 Task: Look for space in Yawata, Japan from 8th June, 2023 to 19th June, 2023 for 1 adult in price range Rs.5000 to Rs.12000. Place can be shared room with 1  bedroom having 1 bed and 1 bathroom. Property type can be house, flat, guest house, hotel. Amenities needed are: washing machine. Booking option can be shelf check-in. Required host language is English.
Action: Mouse moved to (451, 83)
Screenshot: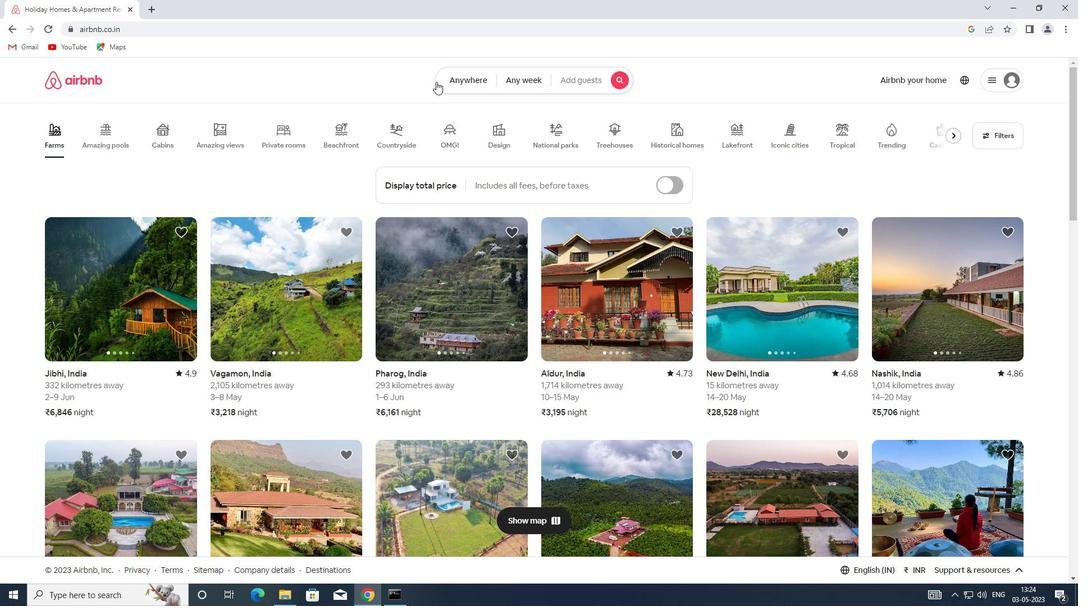 
Action: Mouse pressed left at (451, 83)
Screenshot: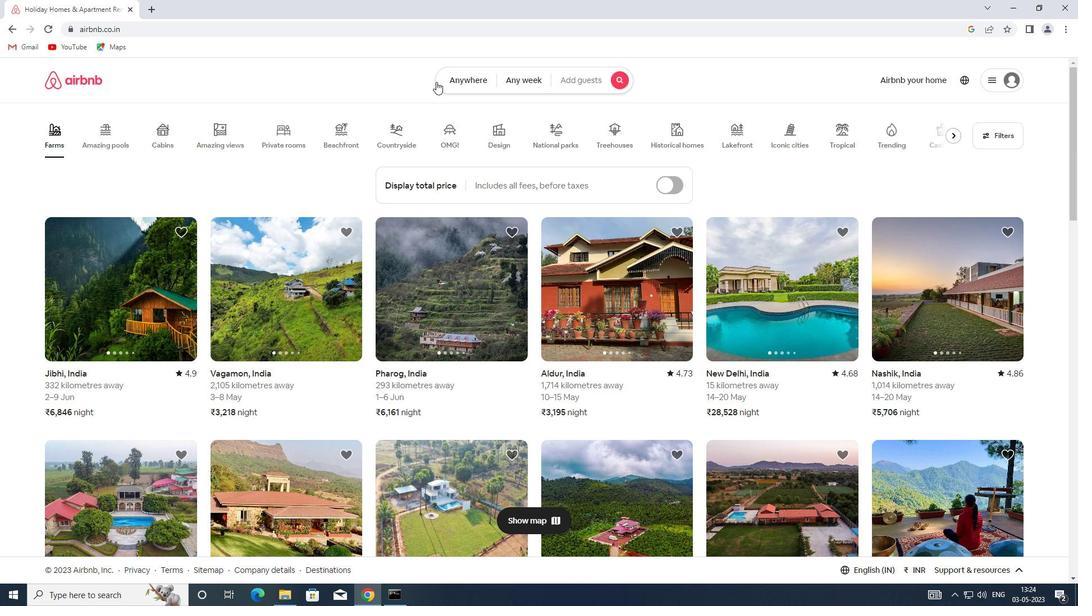 
Action: Mouse moved to (380, 126)
Screenshot: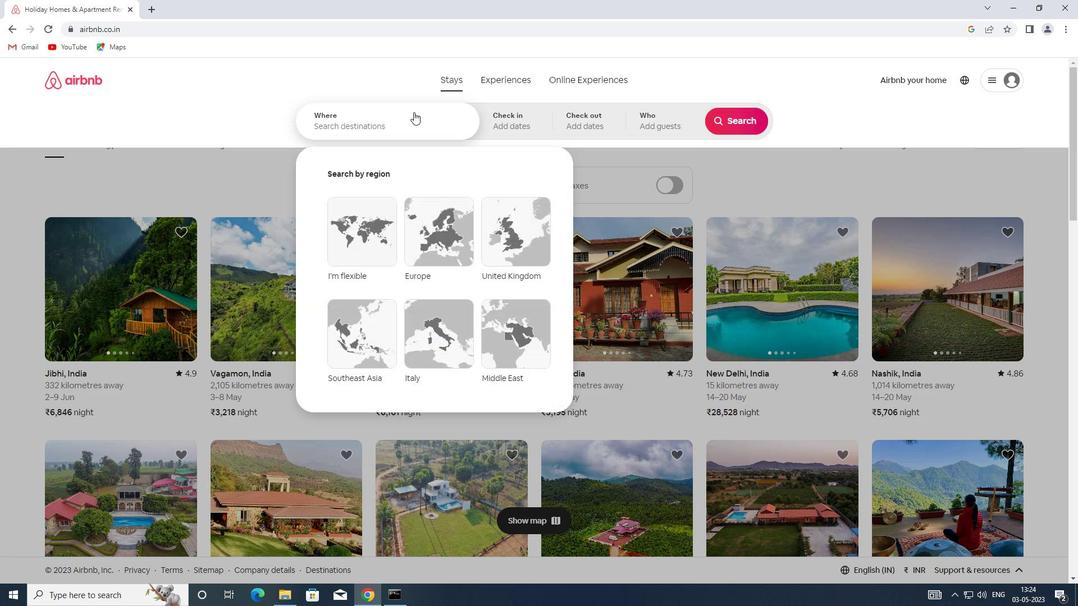
Action: Mouse pressed left at (380, 126)
Screenshot: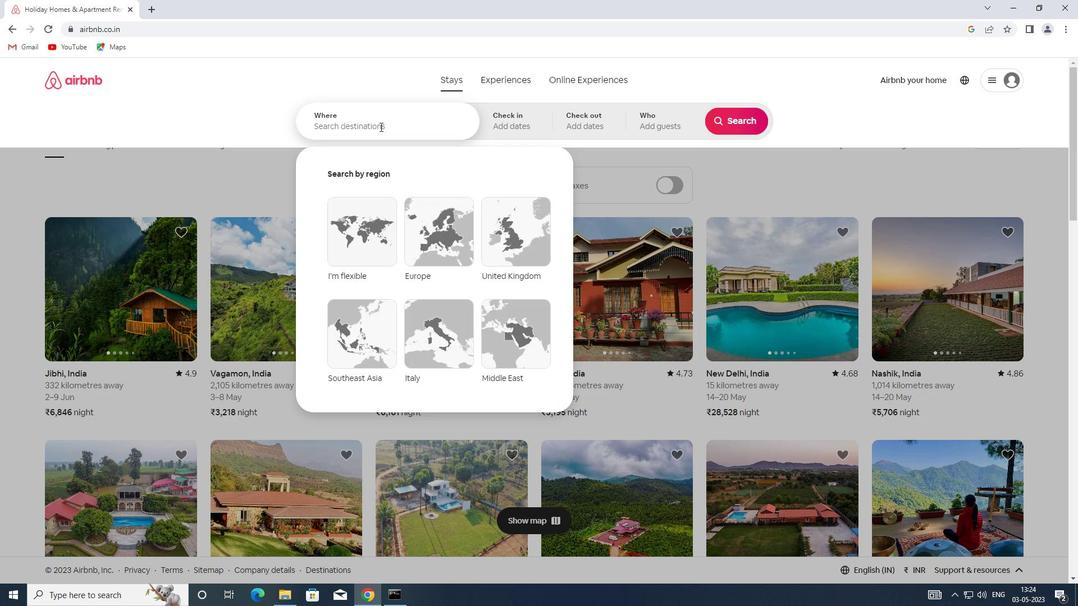 
Action: Key pressed <Key.shift>YAWATA,<Key.shift><Key.shift><Key.shift><Key.shift><Key.shift><Key.shift><Key.shift><Key.shift><Key.shift><Key.shift><Key.shift><Key.shift><Key.shift><Key.shift><Key.shift><Key.shift><Key.shift><Key.shift><Key.shift><Key.shift><Key.shift><Key.shift><Key.shift>JAPAN
Screenshot: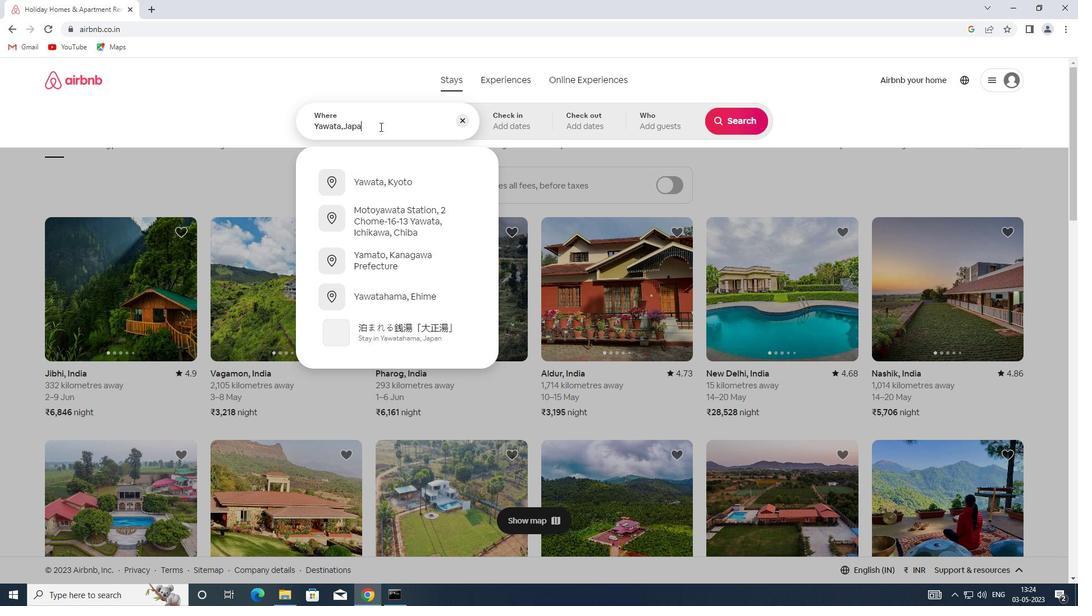 
Action: Mouse moved to (503, 126)
Screenshot: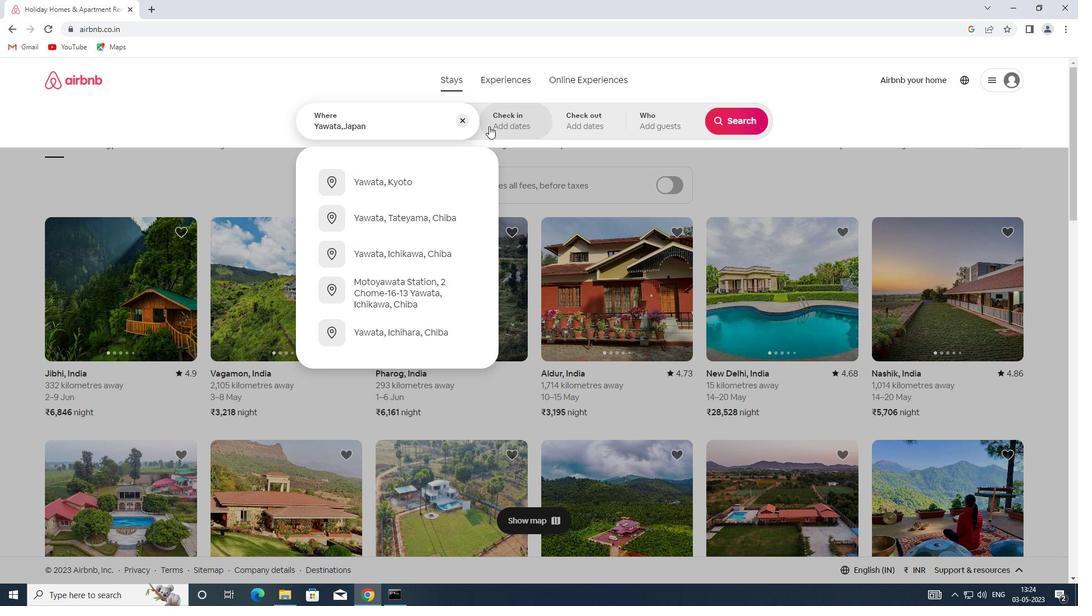 
Action: Mouse pressed left at (503, 126)
Screenshot: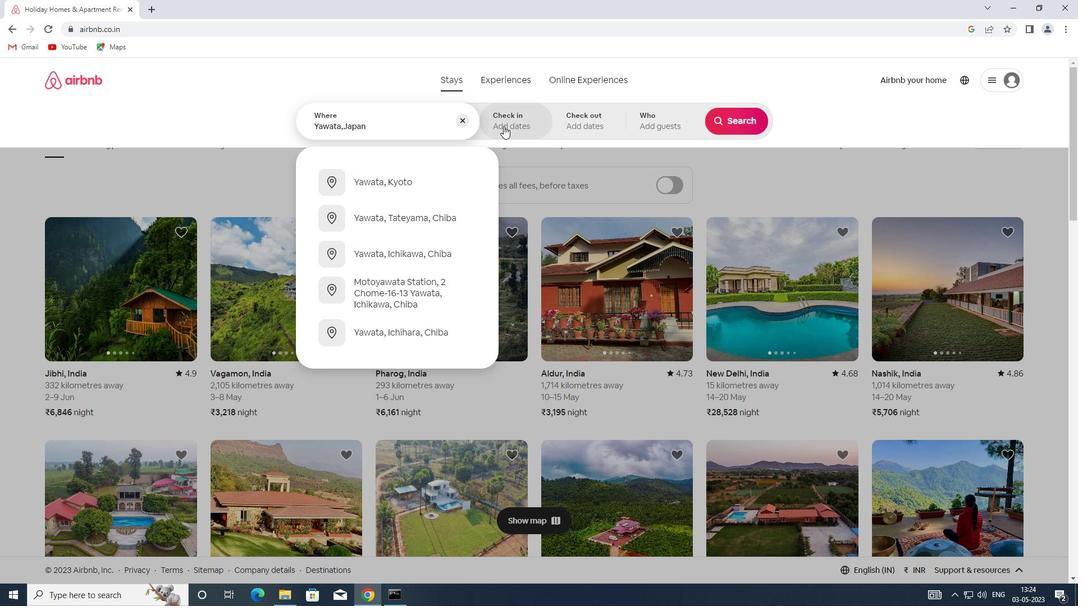 
Action: Mouse moved to (665, 290)
Screenshot: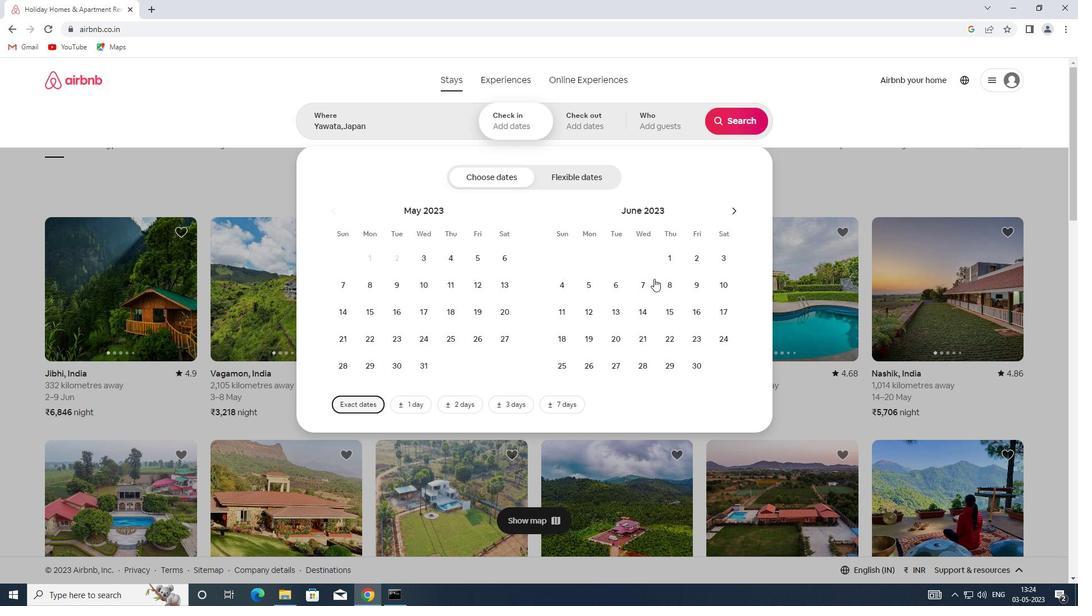 
Action: Mouse pressed left at (665, 290)
Screenshot: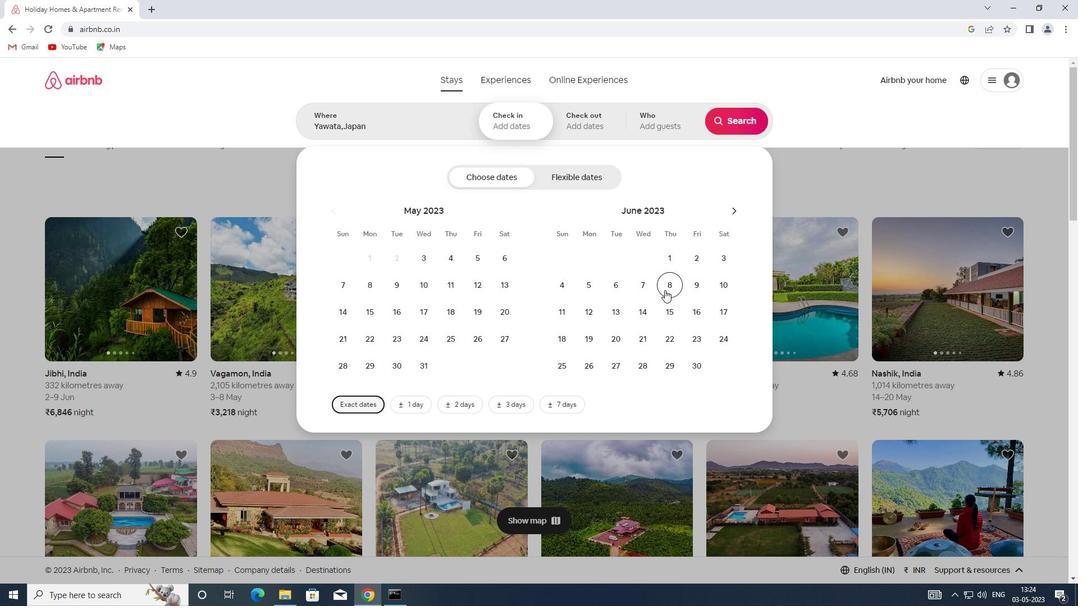 
Action: Mouse moved to (588, 338)
Screenshot: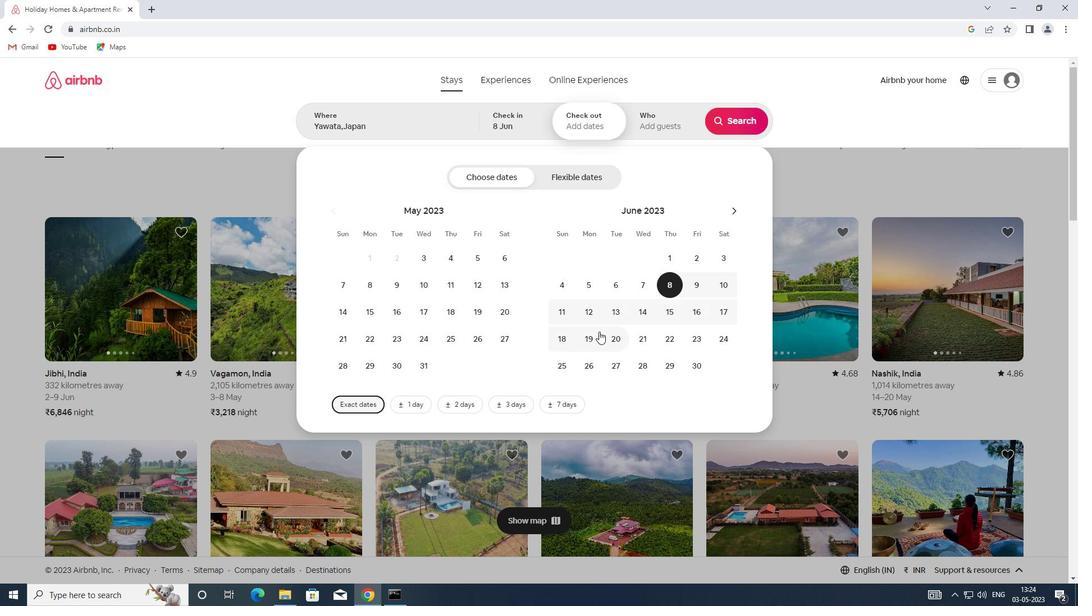 
Action: Mouse pressed left at (588, 338)
Screenshot: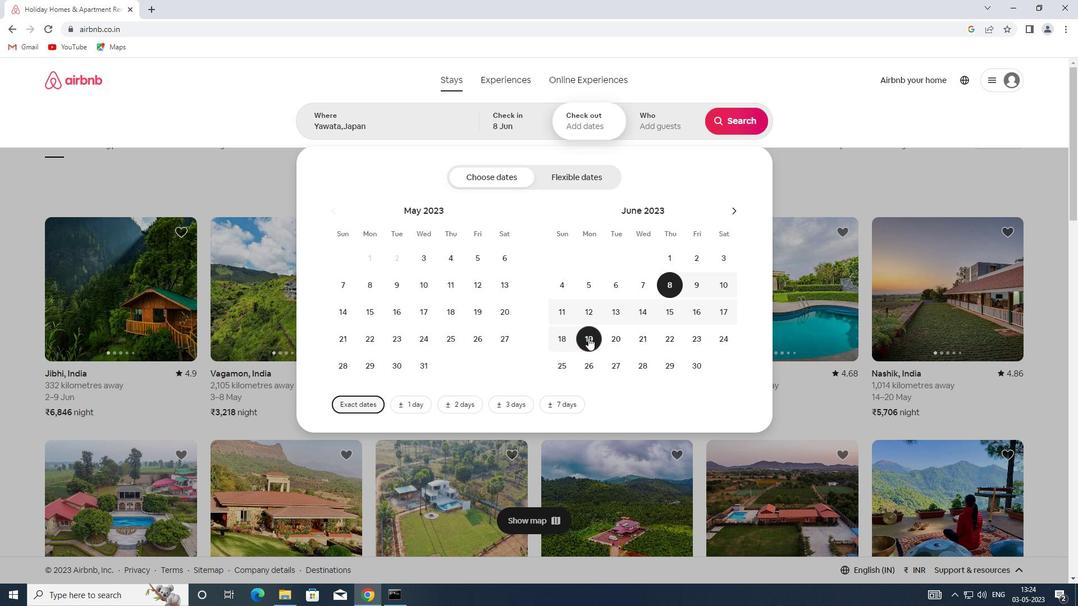 
Action: Mouse moved to (680, 126)
Screenshot: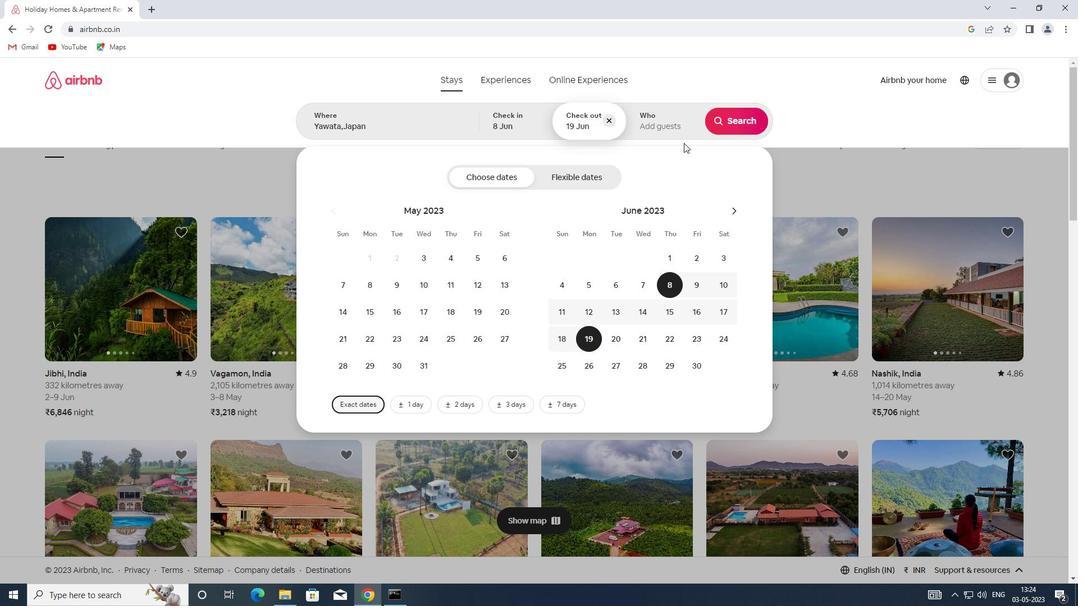 
Action: Mouse pressed left at (680, 126)
Screenshot: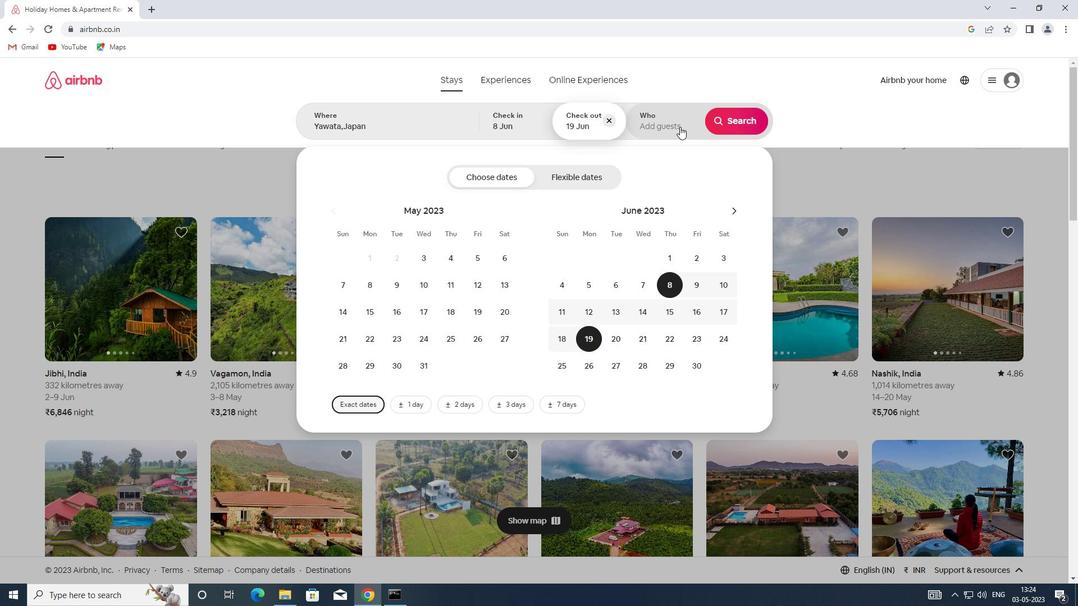 
Action: Mouse moved to (737, 181)
Screenshot: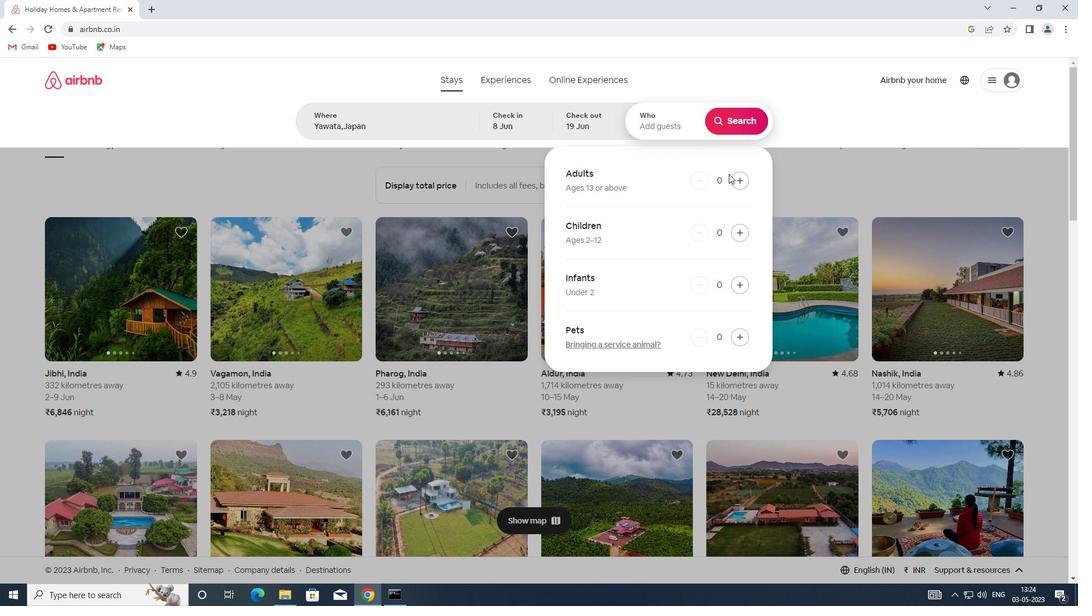 
Action: Mouse pressed left at (737, 181)
Screenshot: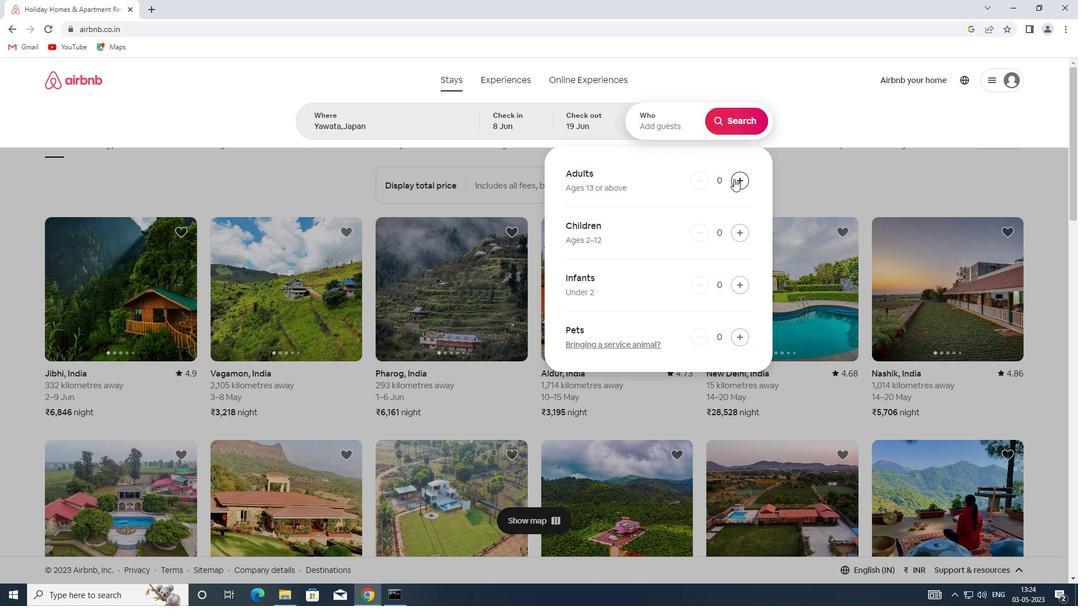 
Action: Mouse moved to (739, 112)
Screenshot: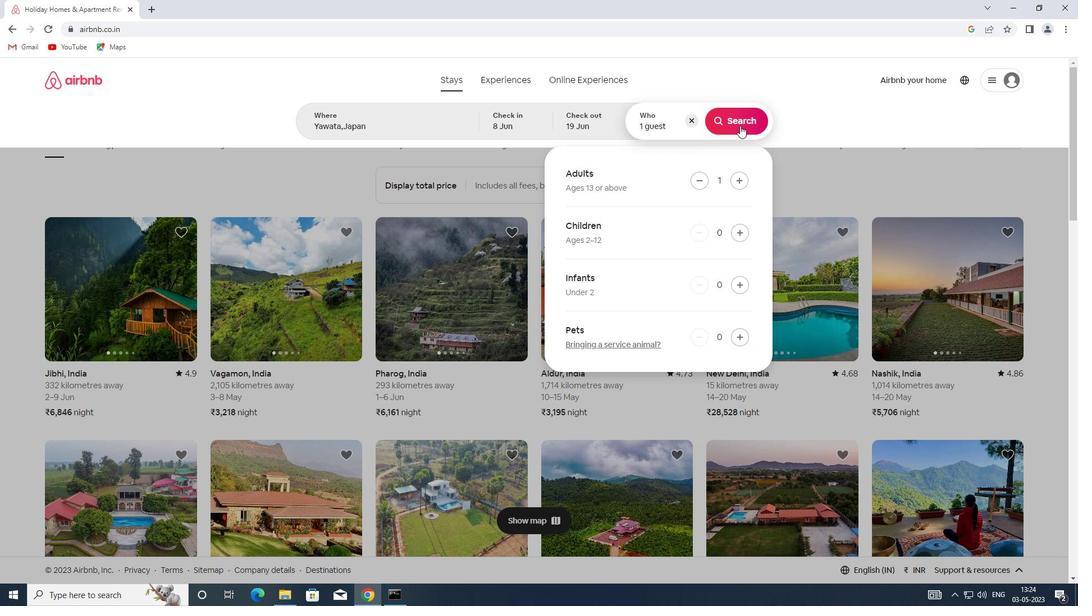 
Action: Mouse pressed left at (739, 112)
Screenshot: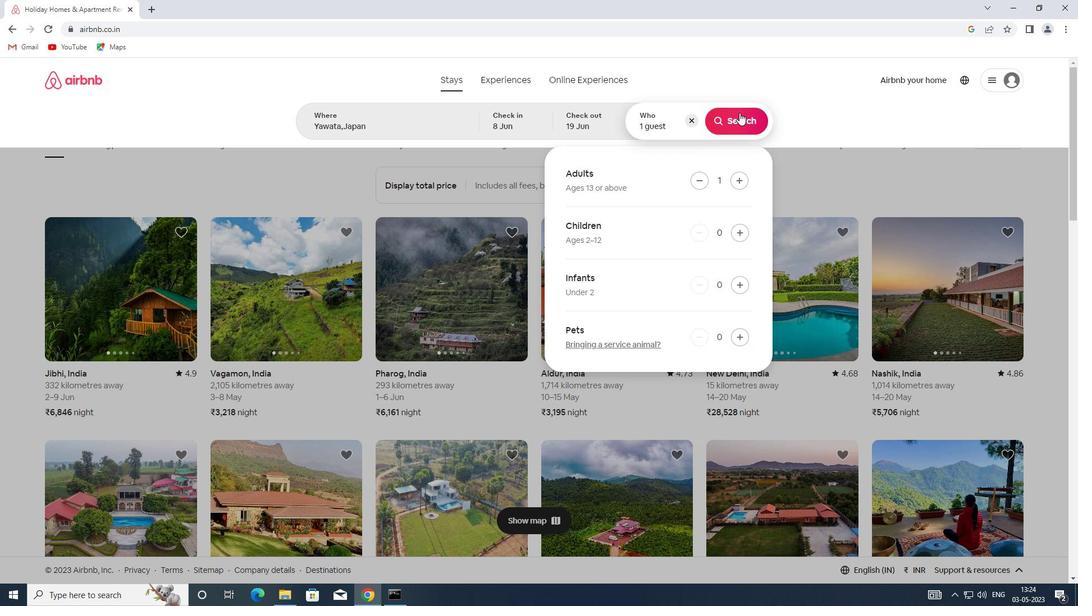 
Action: Mouse moved to (1038, 115)
Screenshot: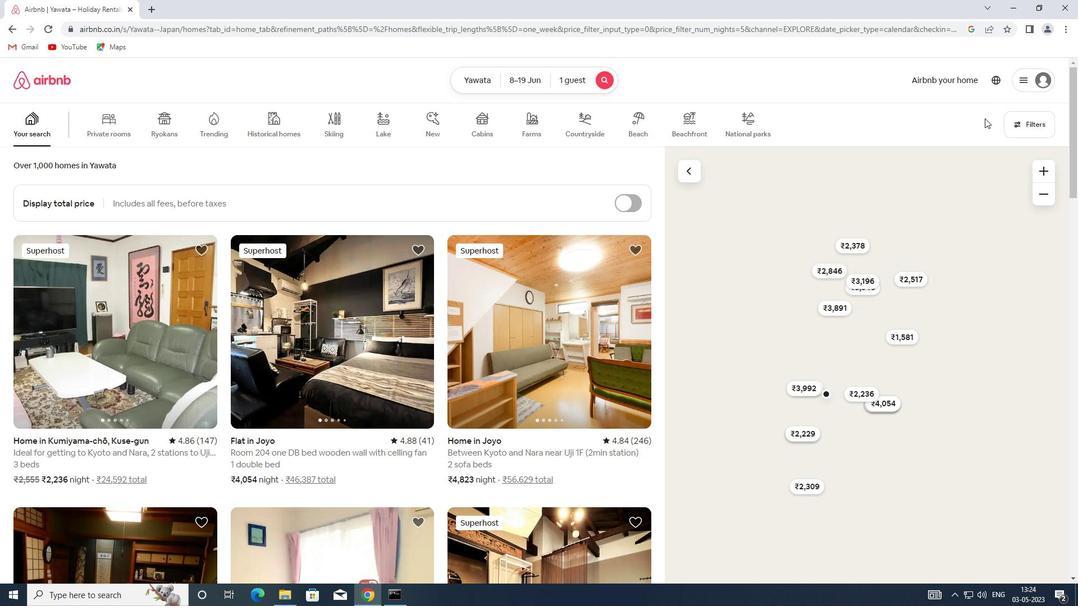 
Action: Mouse pressed left at (1038, 115)
Screenshot: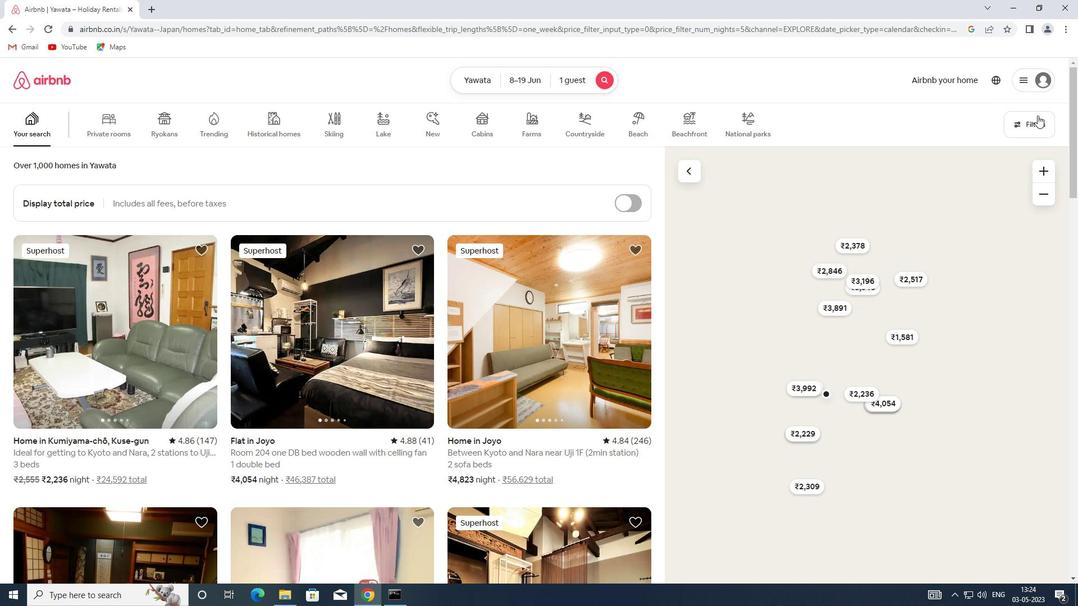 
Action: Mouse moved to (405, 267)
Screenshot: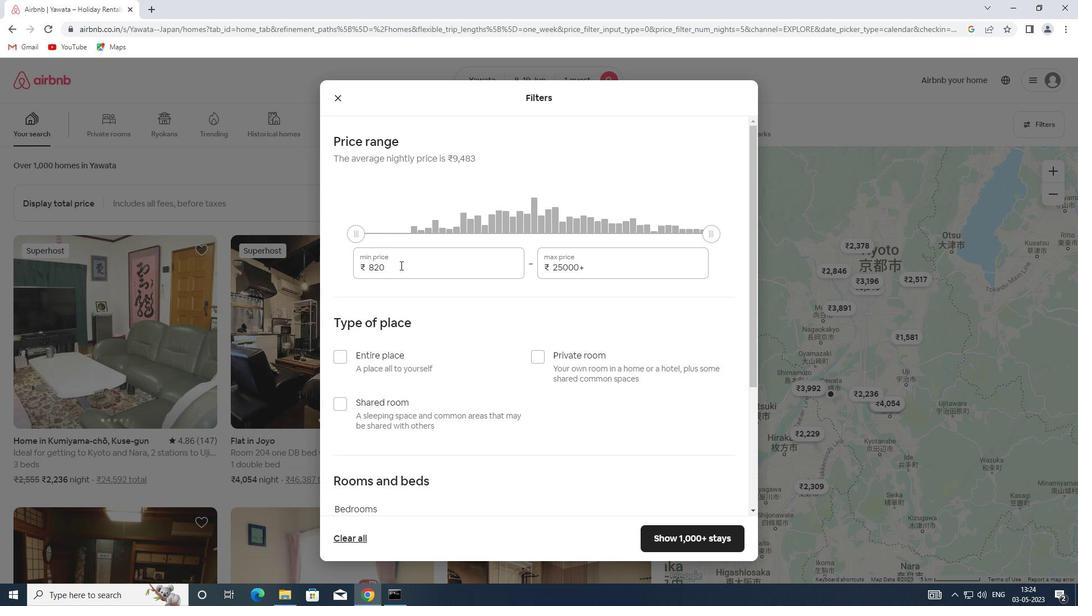 
Action: Mouse pressed left at (405, 267)
Screenshot: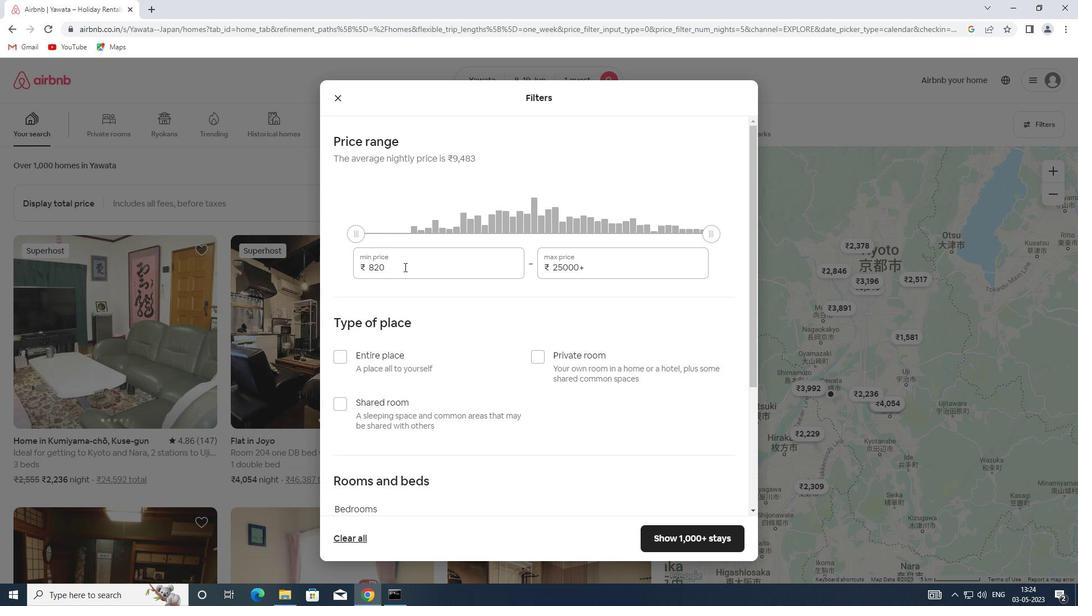 
Action: Mouse moved to (283, 263)
Screenshot: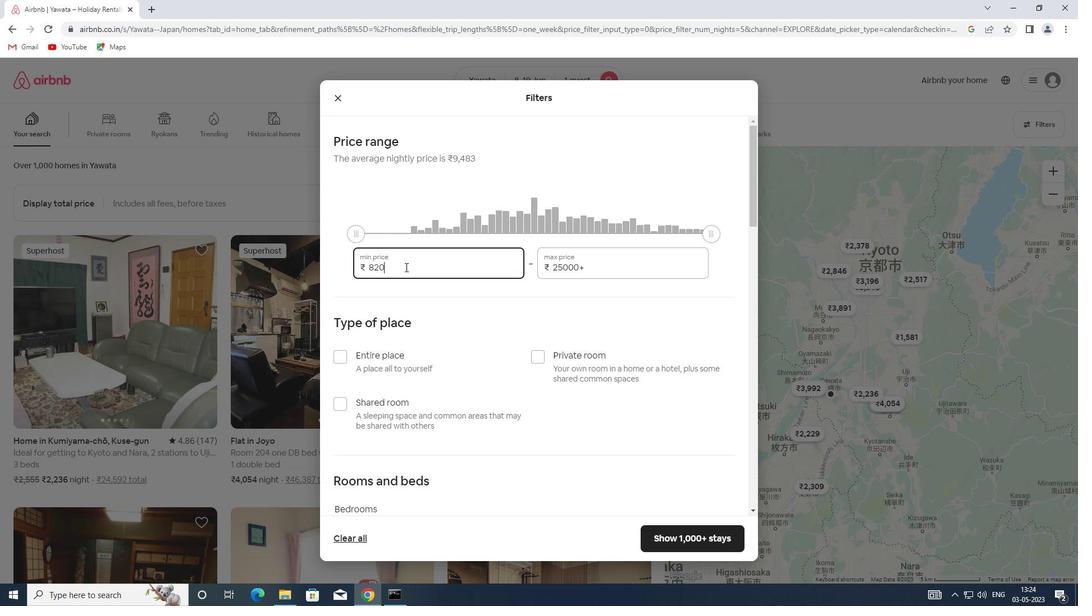 
Action: Key pressed 5000
Screenshot: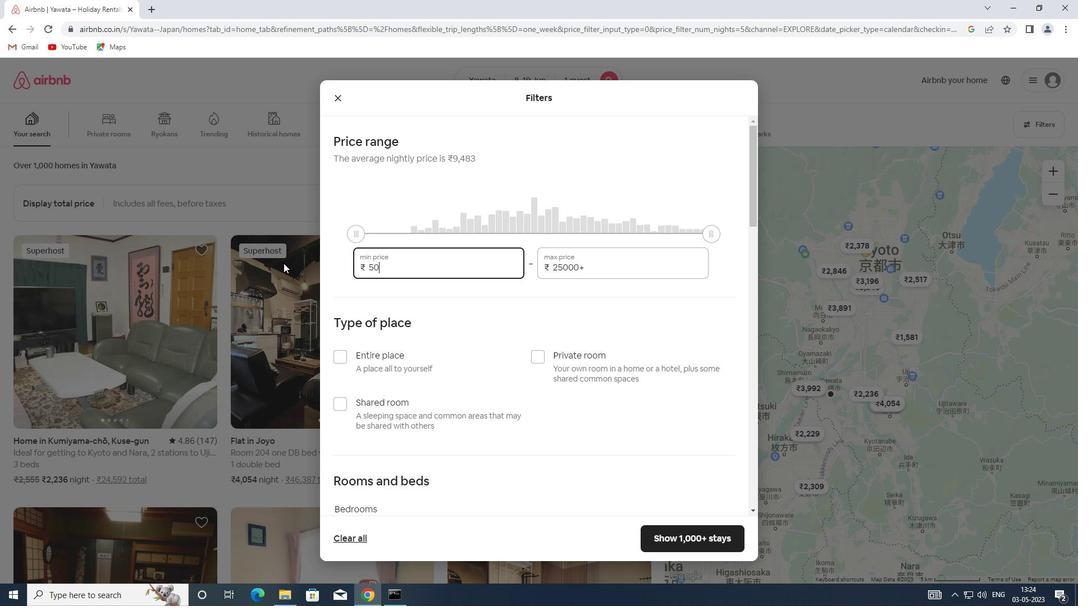 
Action: Mouse moved to (592, 266)
Screenshot: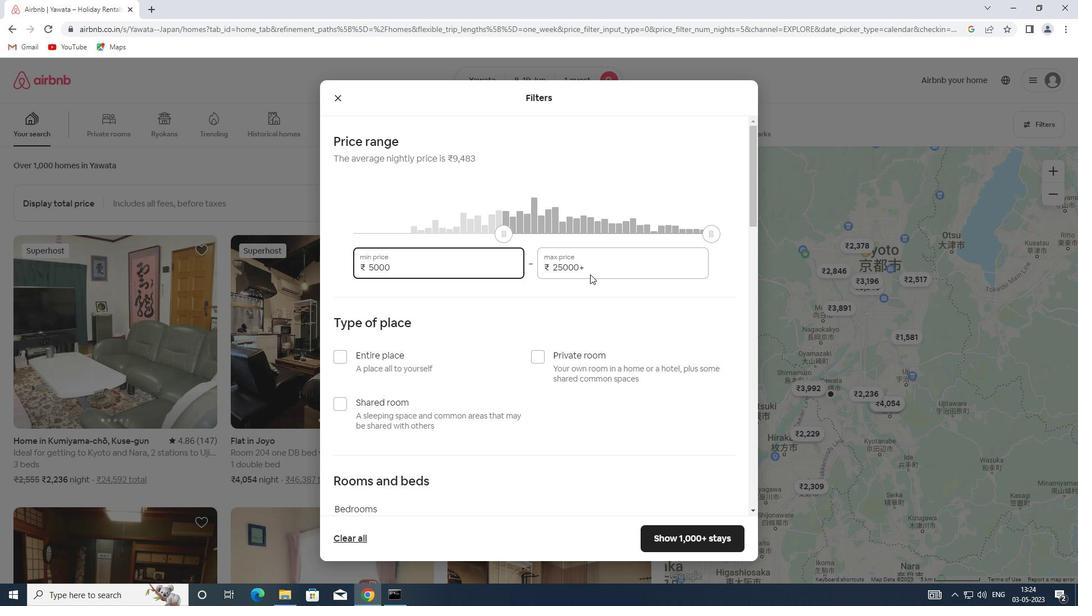 
Action: Mouse pressed left at (592, 266)
Screenshot: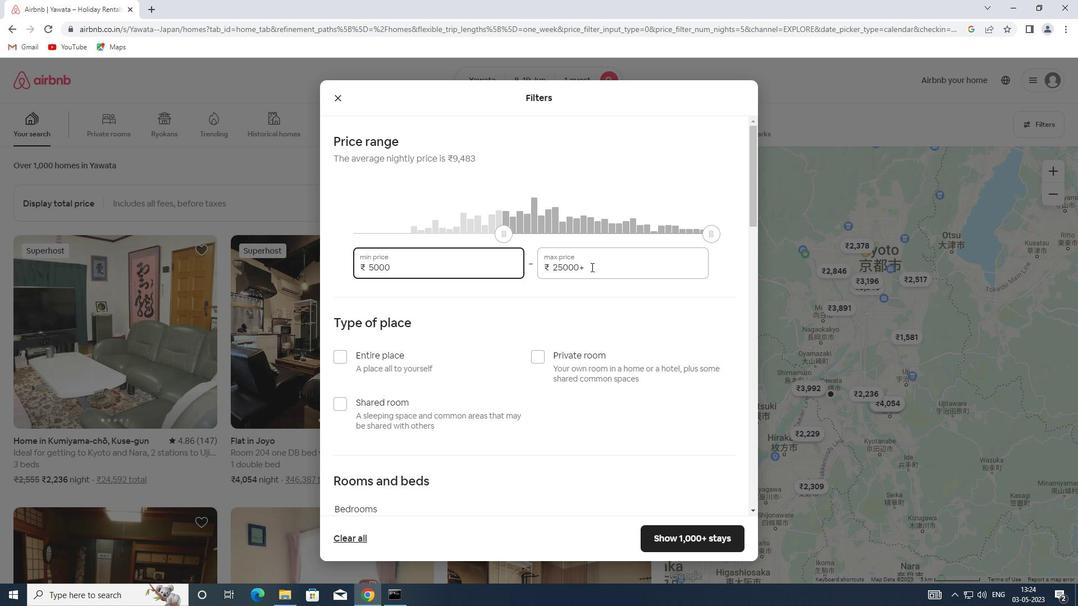
Action: Mouse moved to (483, 266)
Screenshot: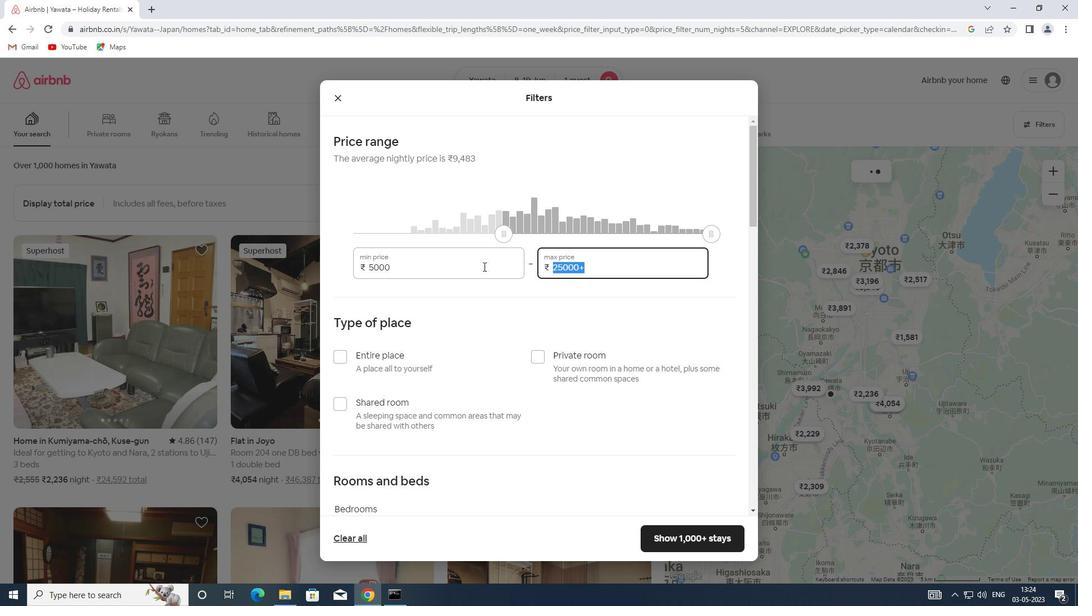 
Action: Key pressed 120
Screenshot: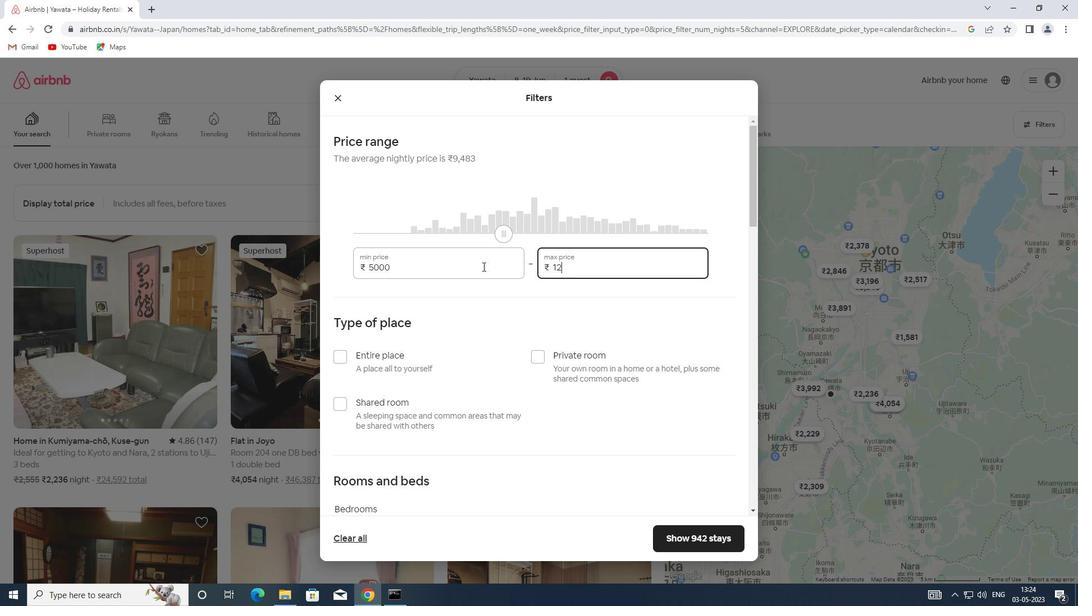 
Action: Mouse moved to (483, 266)
Screenshot: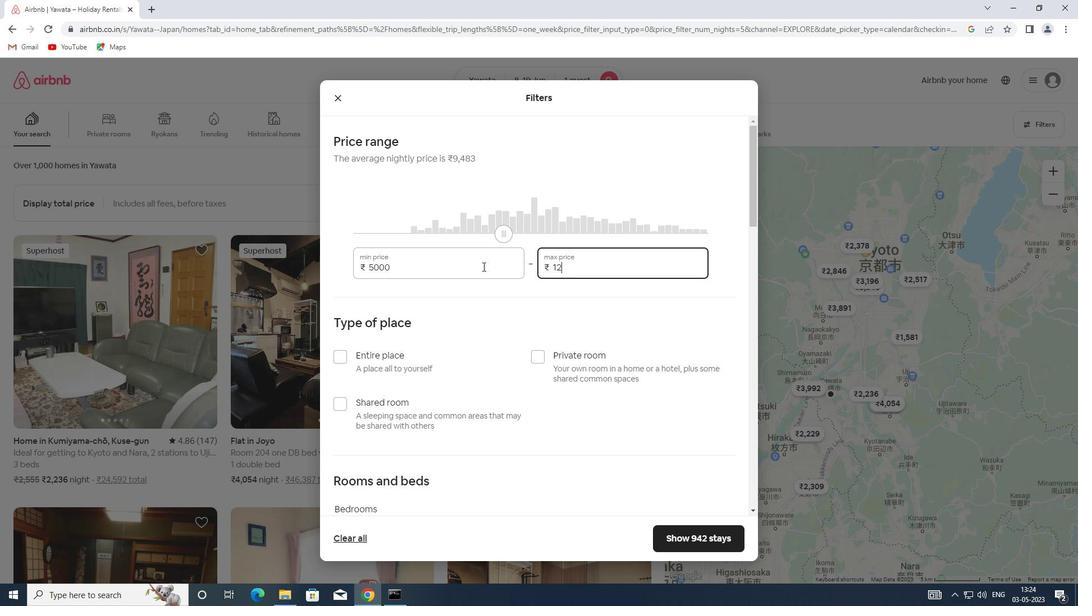 
Action: Key pressed 00
Screenshot: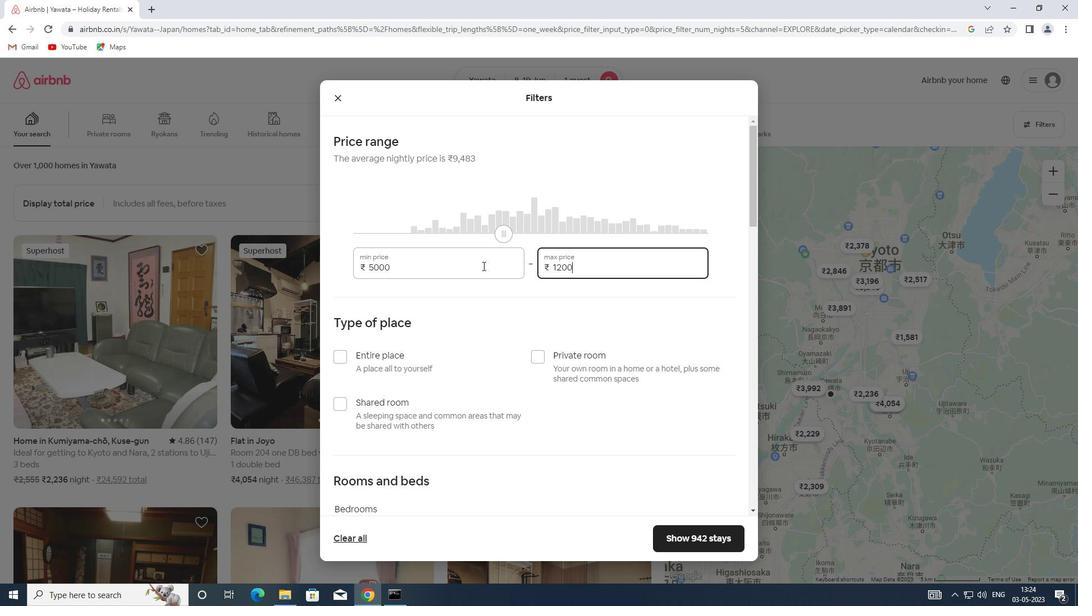 
Action: Mouse moved to (484, 265)
Screenshot: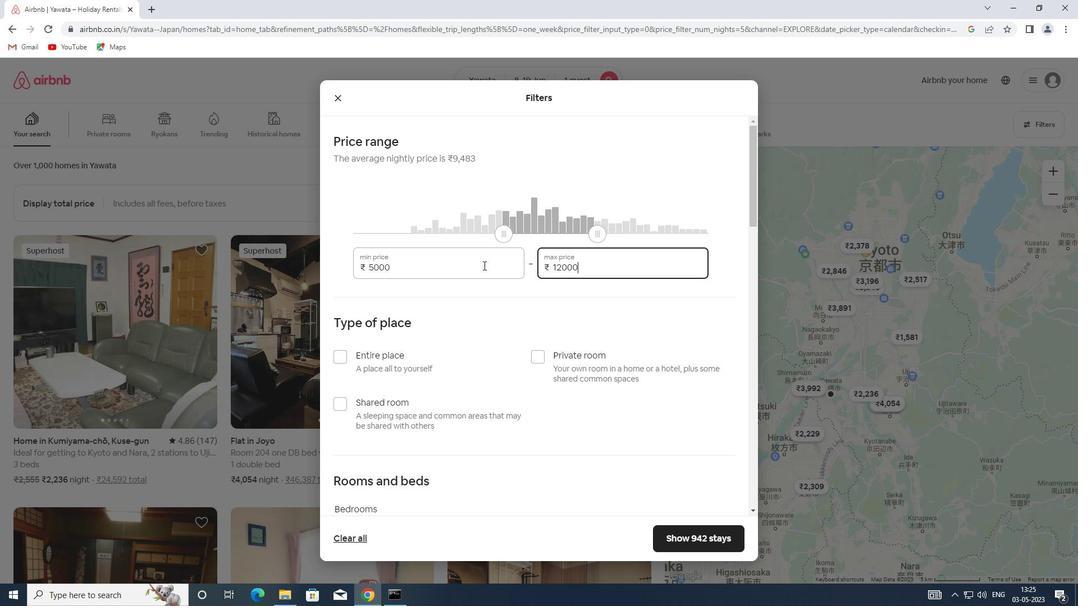 
Action: Mouse scrolled (484, 265) with delta (0, 0)
Screenshot: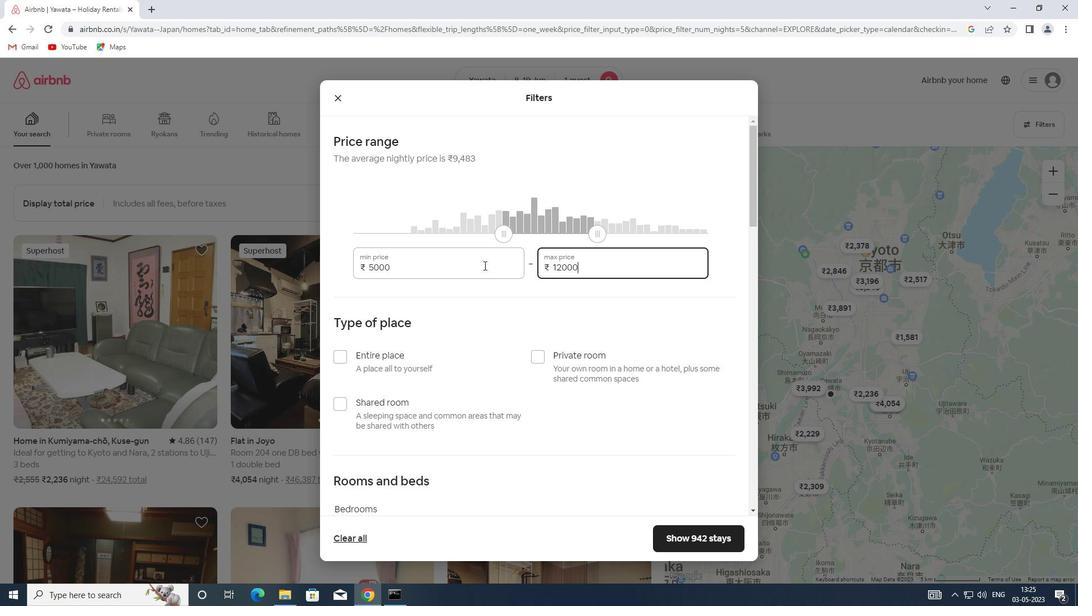 
Action: Mouse moved to (341, 343)
Screenshot: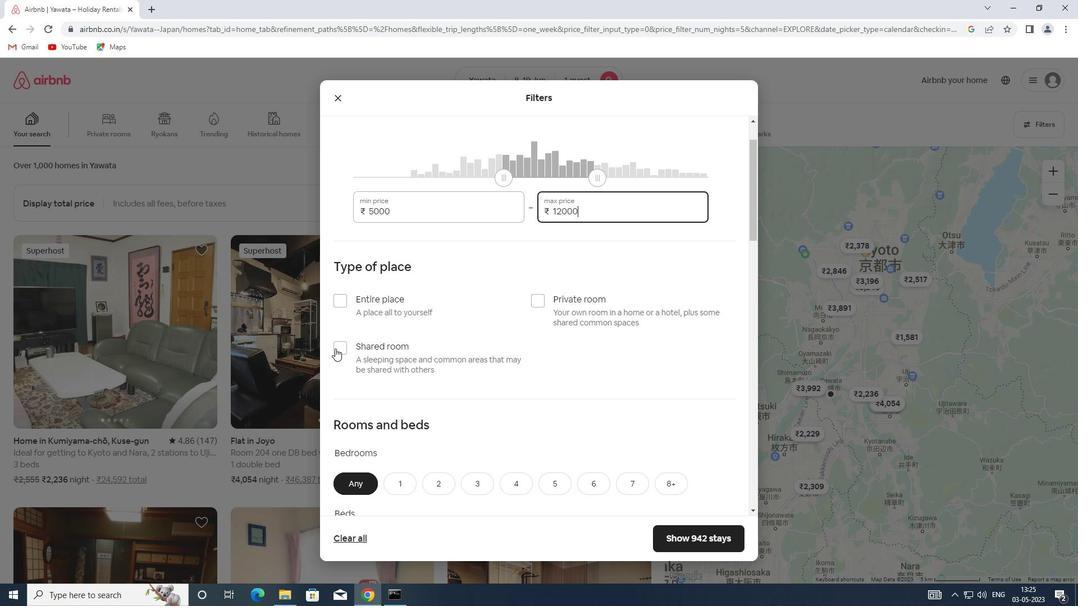 
Action: Mouse pressed left at (341, 343)
Screenshot: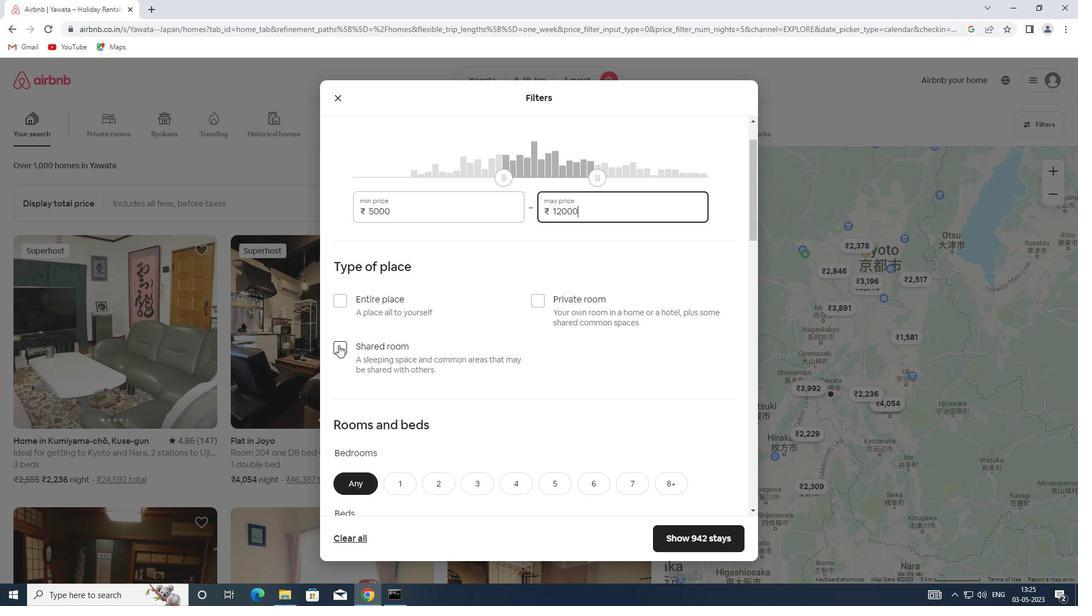 
Action: Mouse scrolled (341, 343) with delta (0, 0)
Screenshot: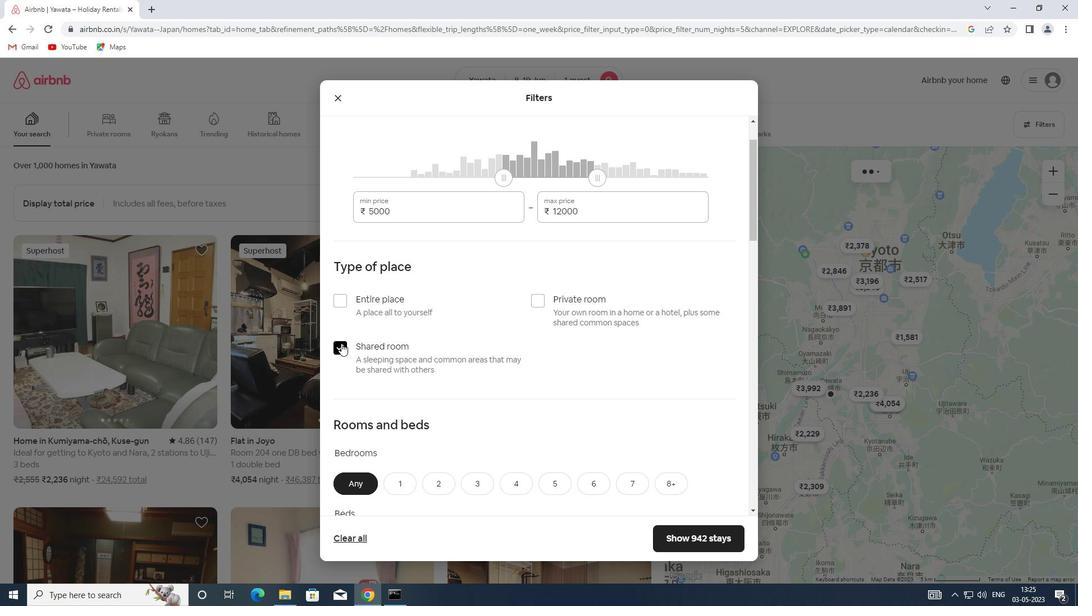 
Action: Mouse scrolled (341, 343) with delta (0, 0)
Screenshot: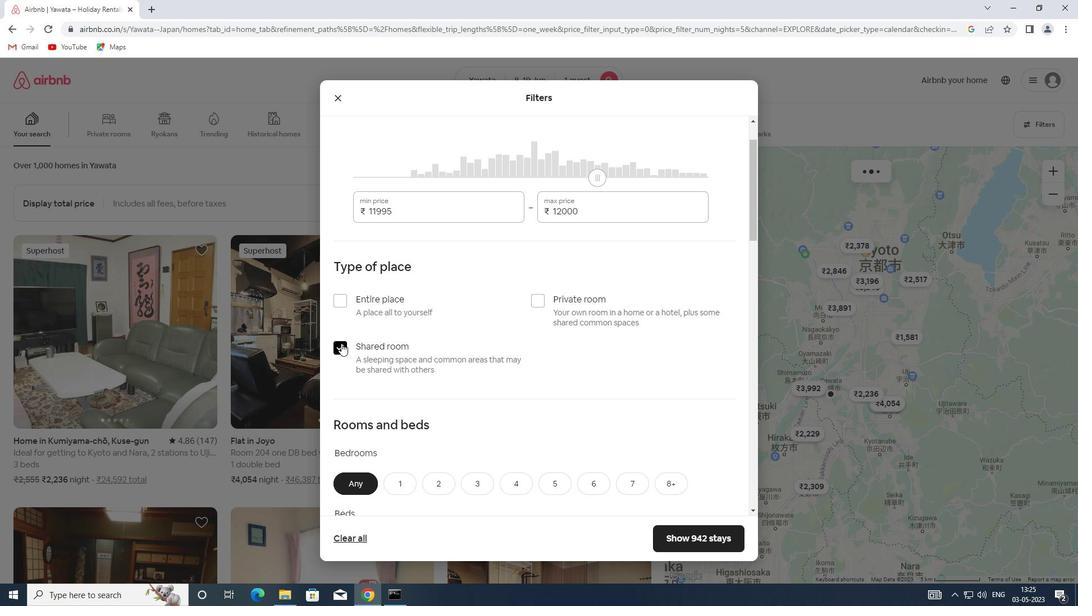 
Action: Mouse scrolled (341, 343) with delta (0, 0)
Screenshot: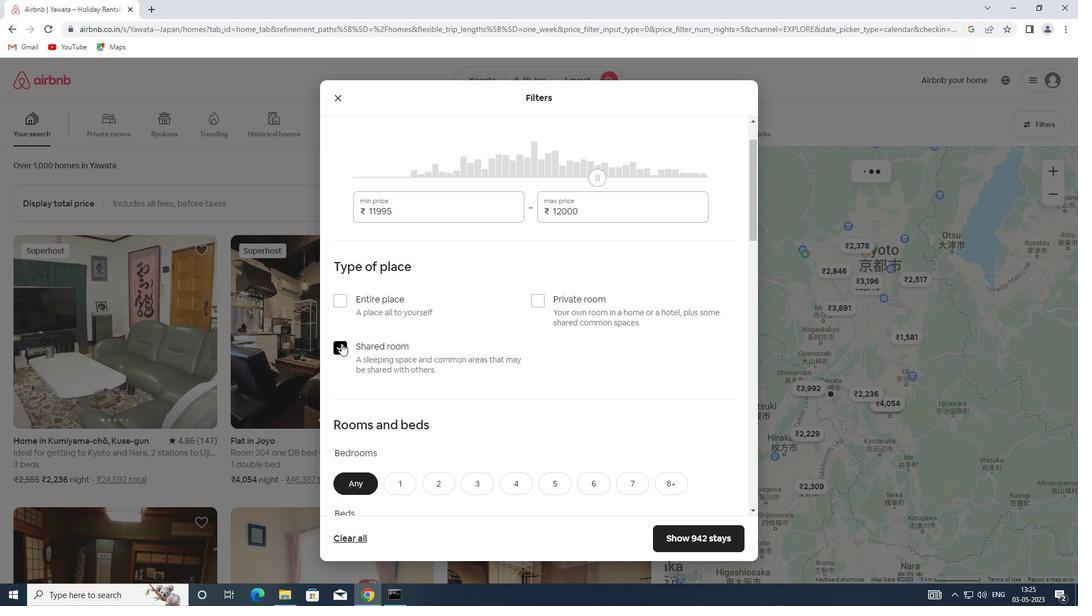 
Action: Mouse moved to (402, 323)
Screenshot: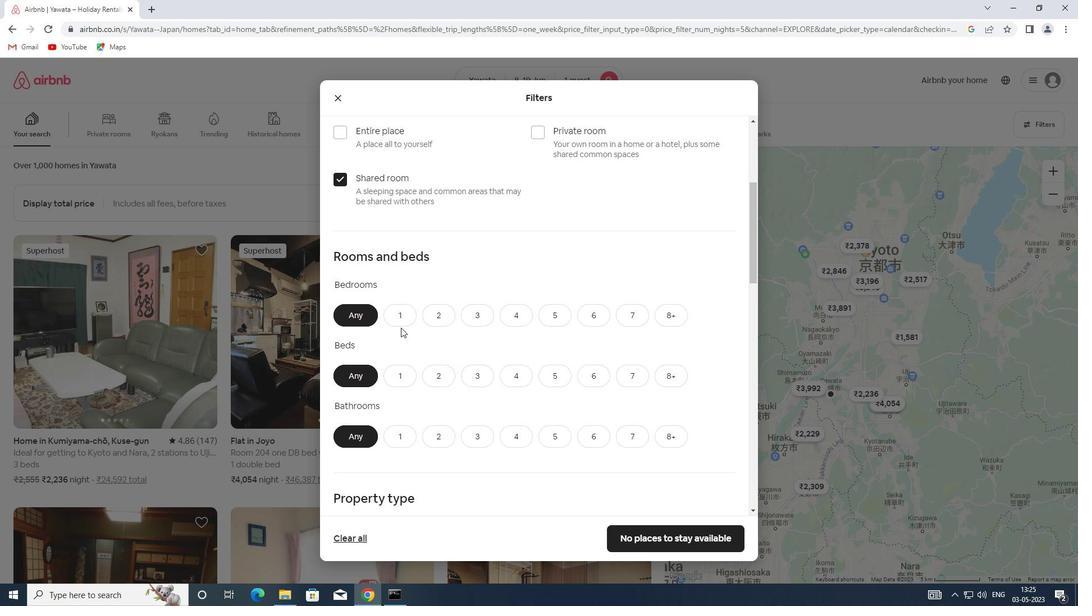 
Action: Mouse pressed left at (402, 323)
Screenshot: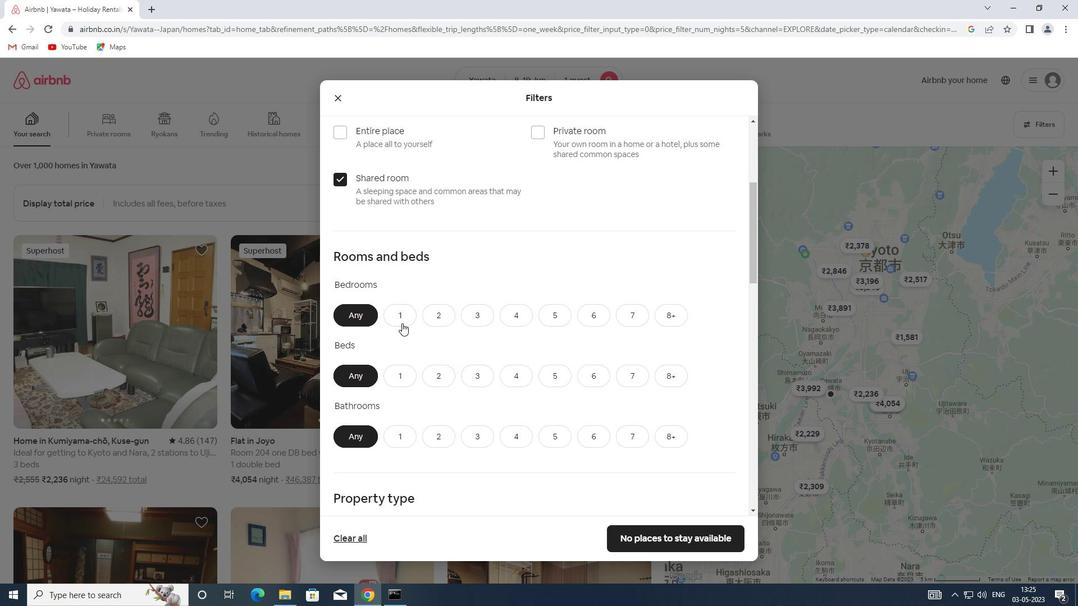 
Action: Mouse moved to (392, 376)
Screenshot: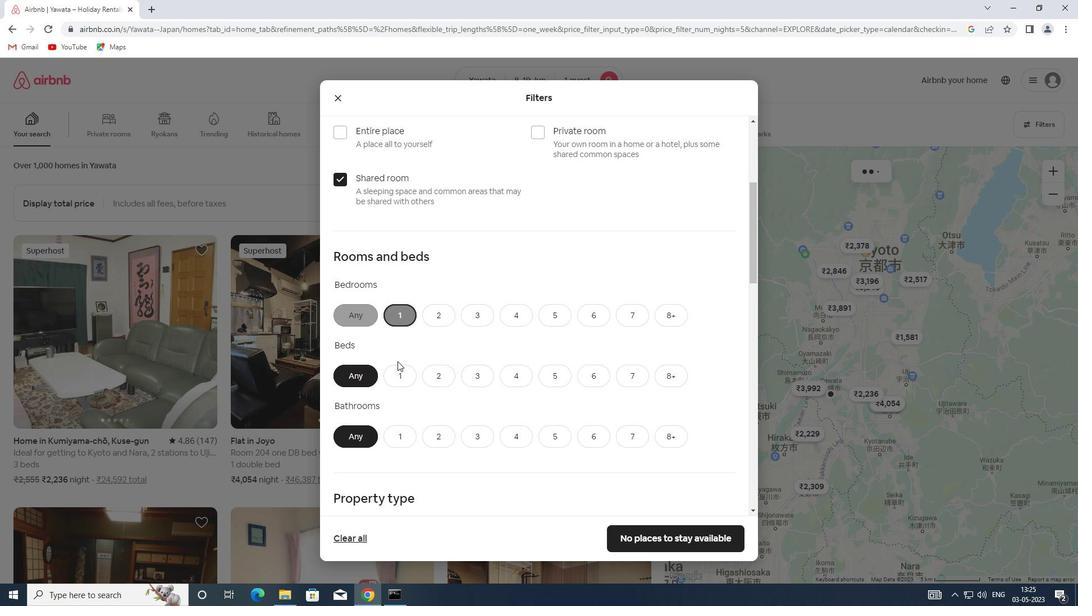 
Action: Mouse pressed left at (392, 376)
Screenshot: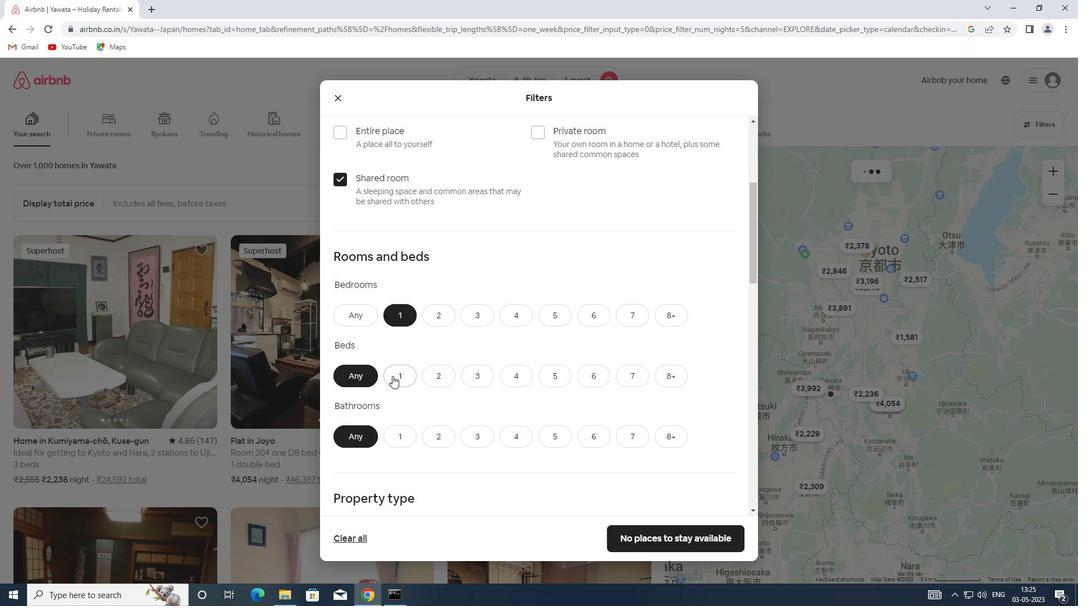 
Action: Mouse moved to (392, 377)
Screenshot: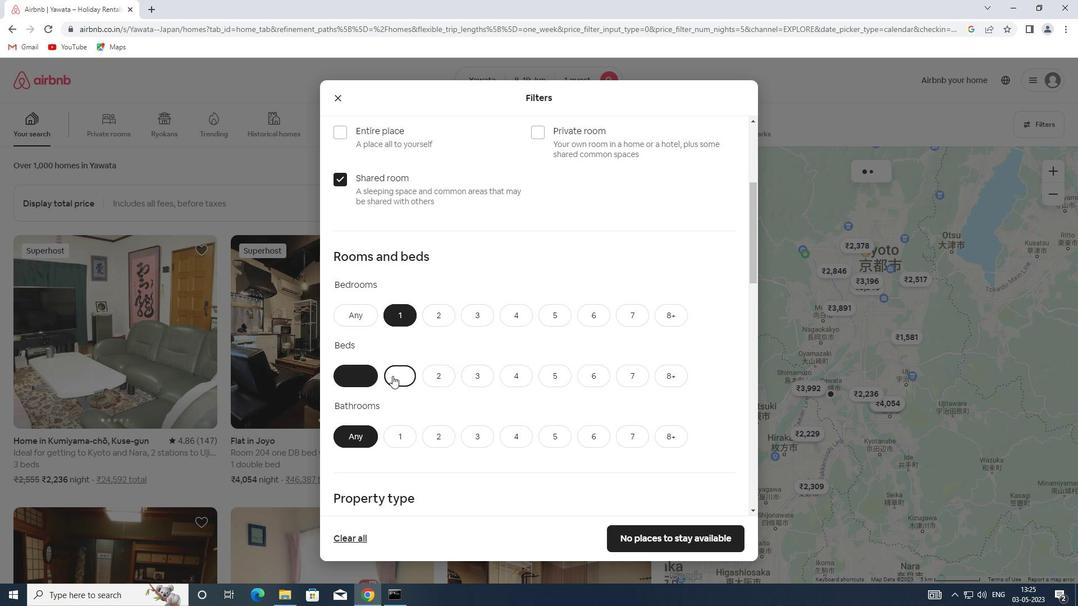 
Action: Mouse scrolled (392, 376) with delta (0, 0)
Screenshot: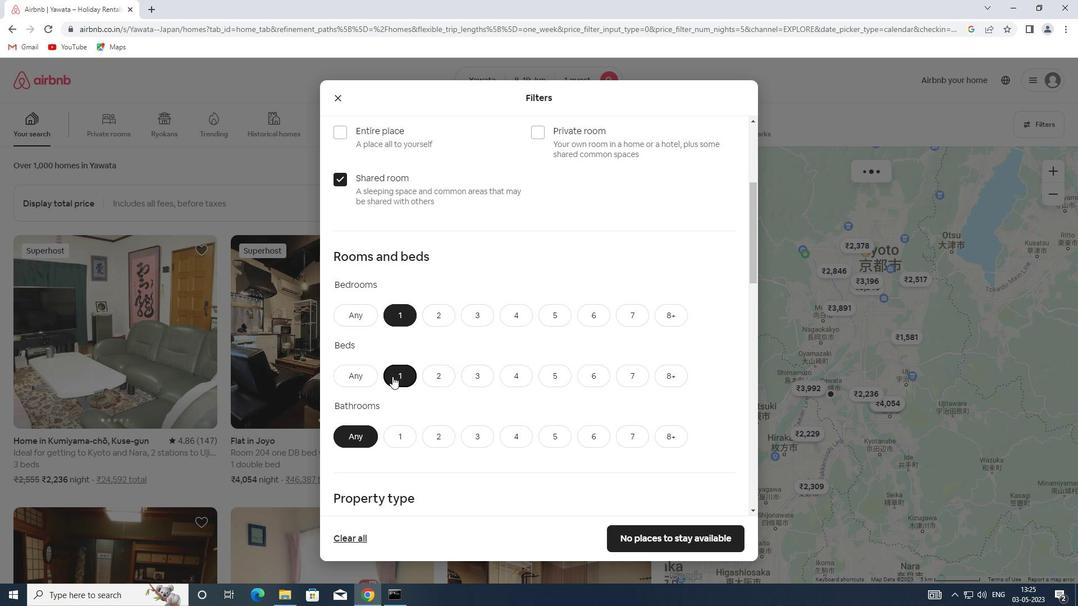 
Action: Mouse moved to (392, 380)
Screenshot: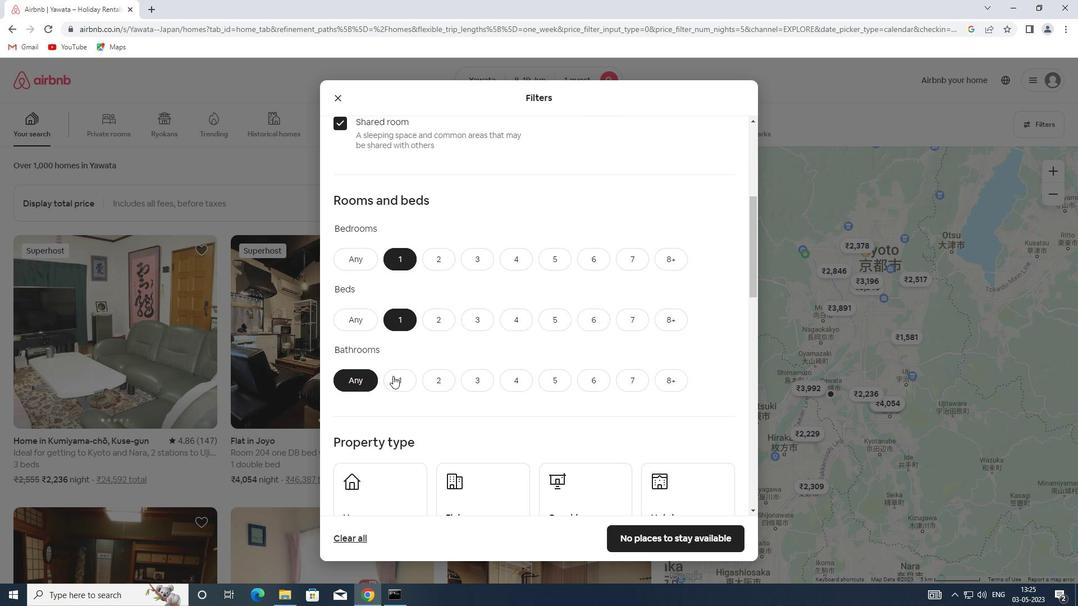 
Action: Mouse pressed left at (392, 380)
Screenshot: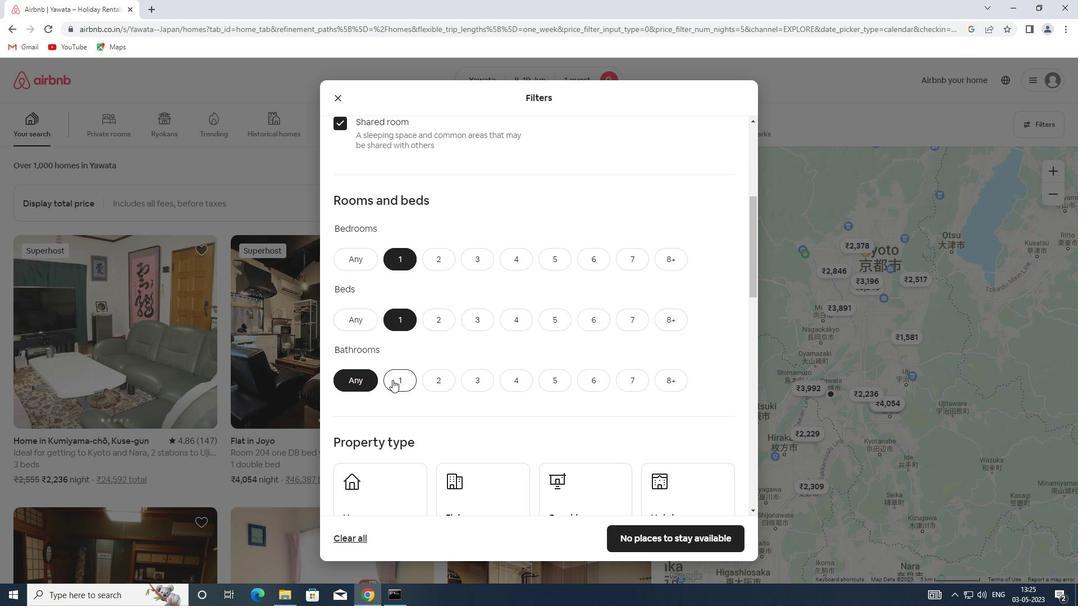 
Action: Mouse moved to (392, 380)
Screenshot: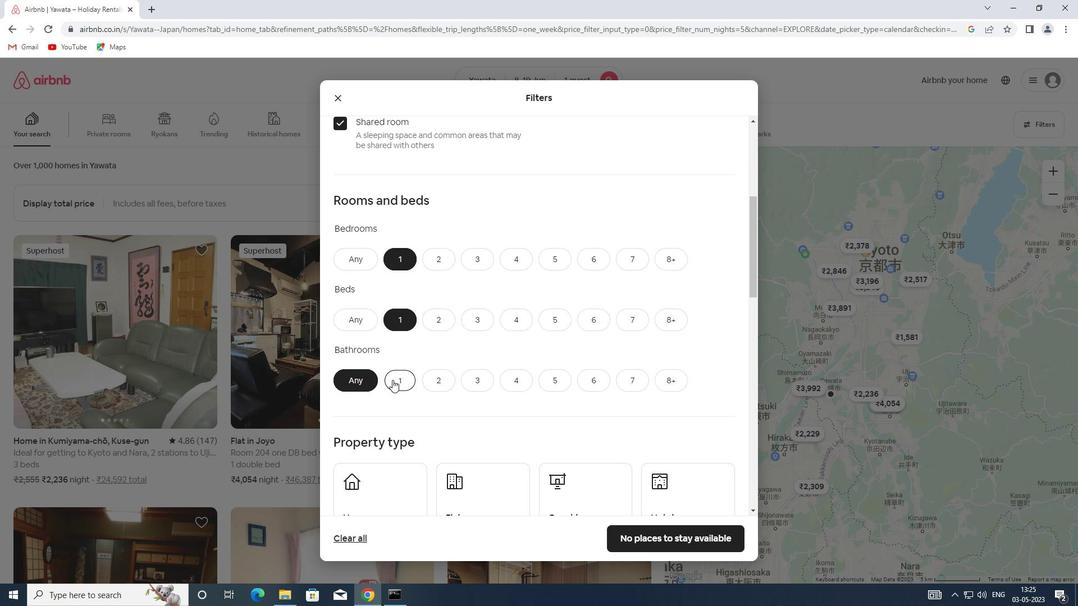 
Action: Mouse scrolled (392, 379) with delta (0, 0)
Screenshot: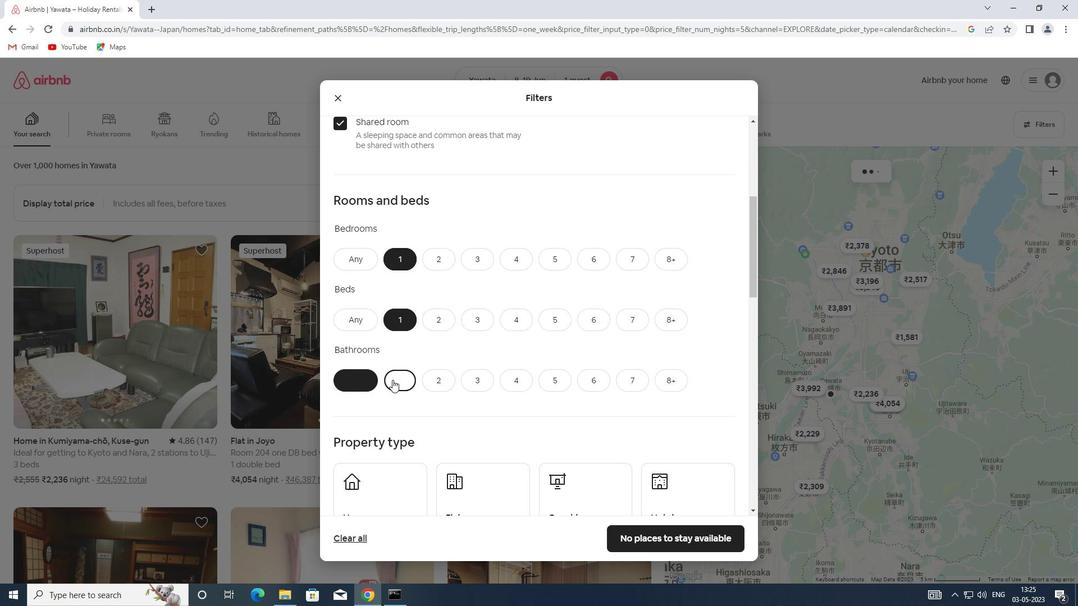 
Action: Mouse scrolled (392, 379) with delta (0, 0)
Screenshot: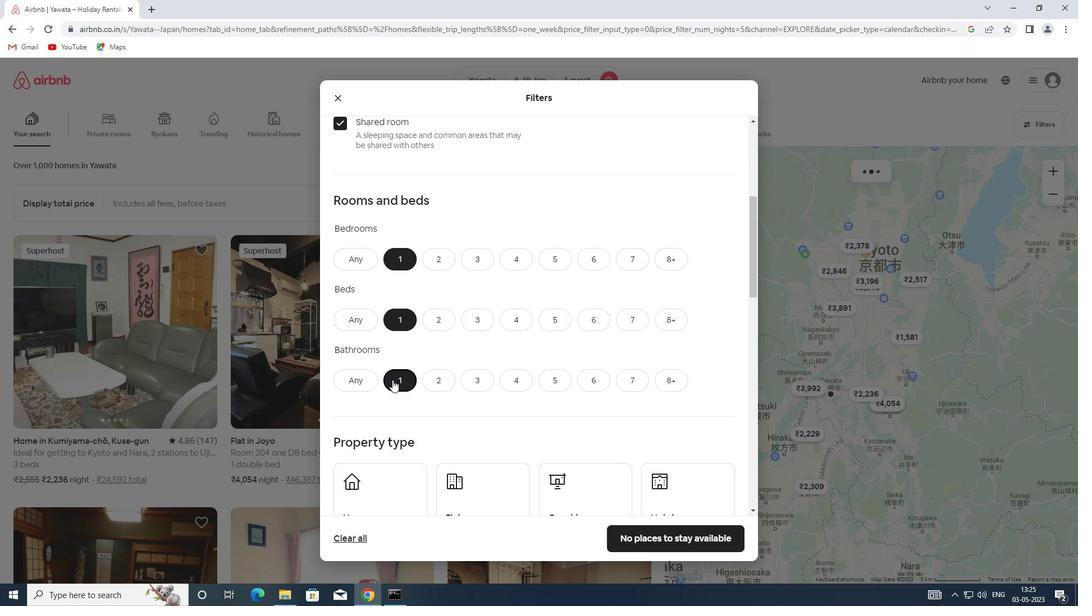 
Action: Mouse scrolled (392, 379) with delta (0, 0)
Screenshot: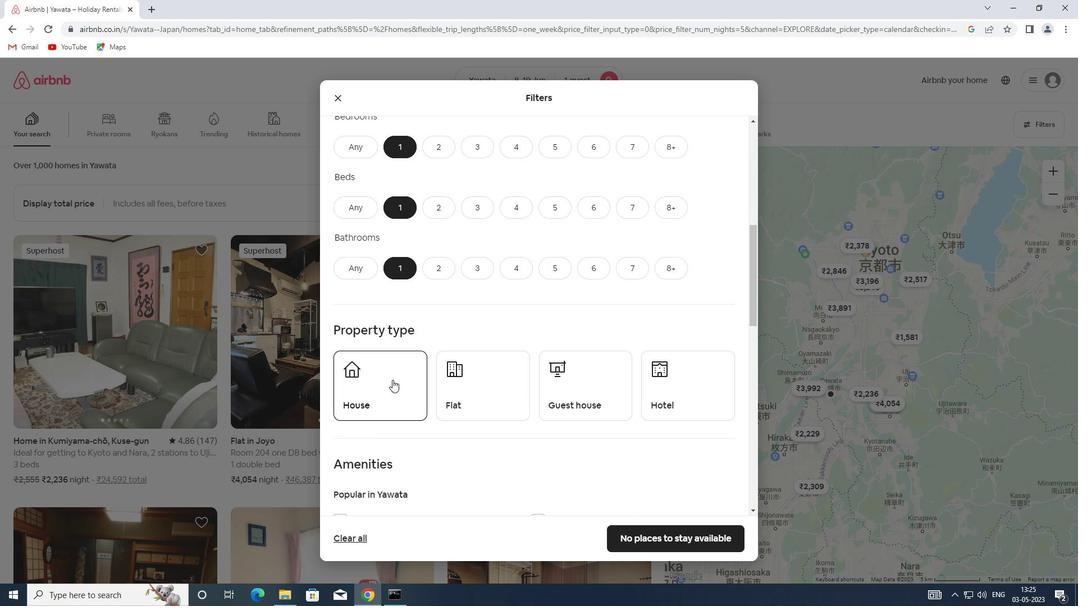 
Action: Mouse scrolled (392, 379) with delta (0, 0)
Screenshot: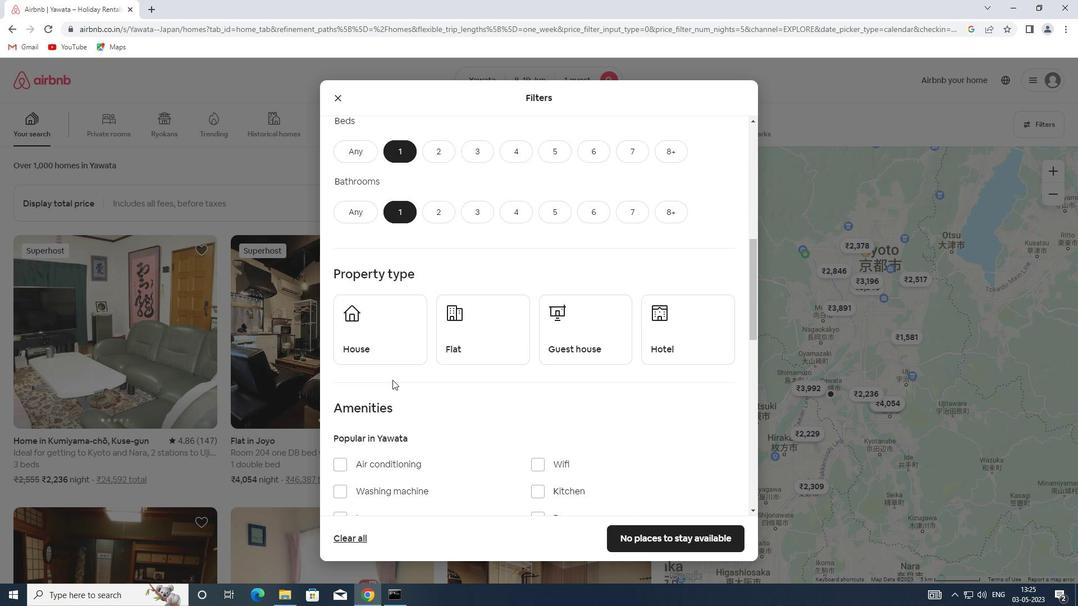 
Action: Mouse moved to (361, 292)
Screenshot: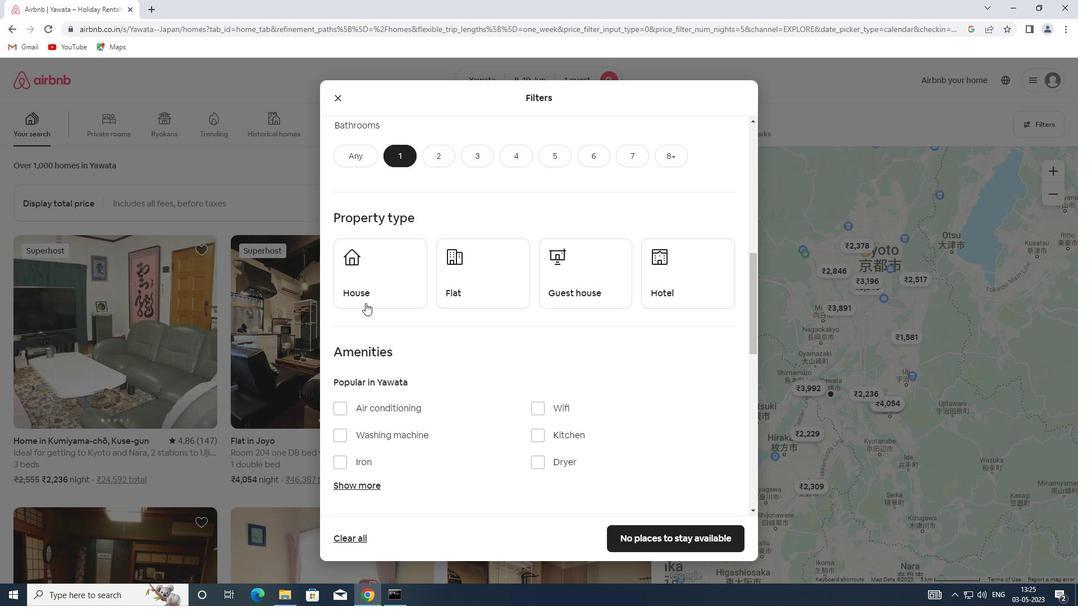 
Action: Mouse pressed left at (361, 292)
Screenshot: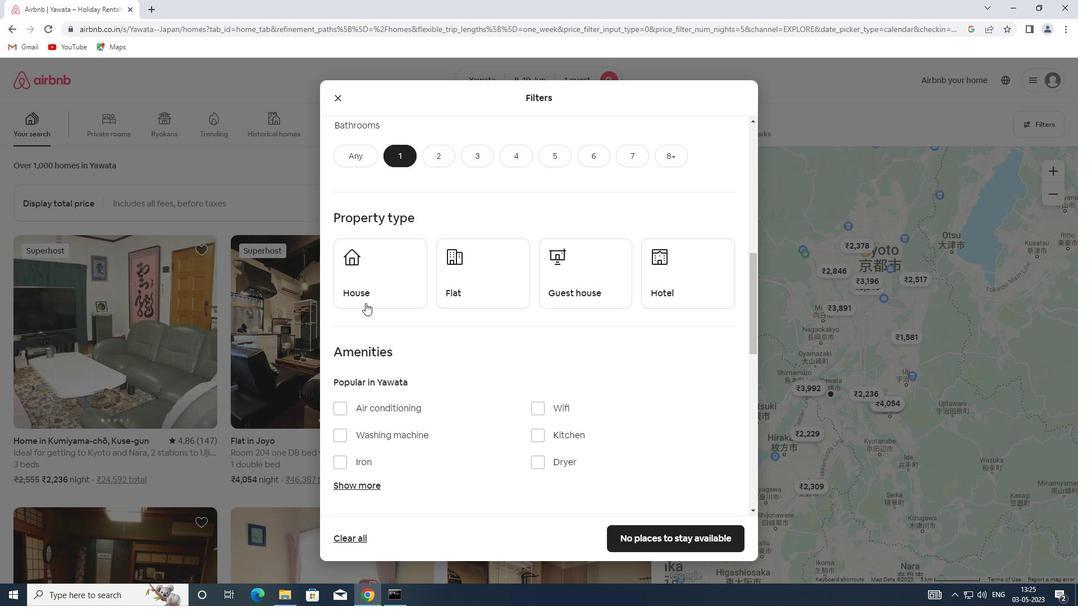 
Action: Mouse moved to (451, 292)
Screenshot: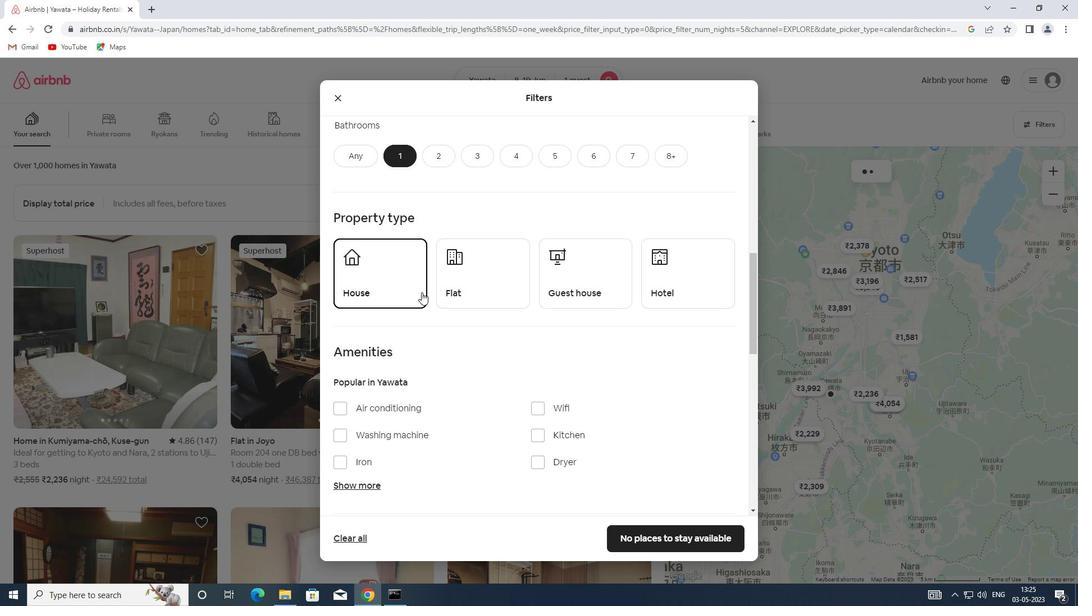 
Action: Mouse pressed left at (451, 292)
Screenshot: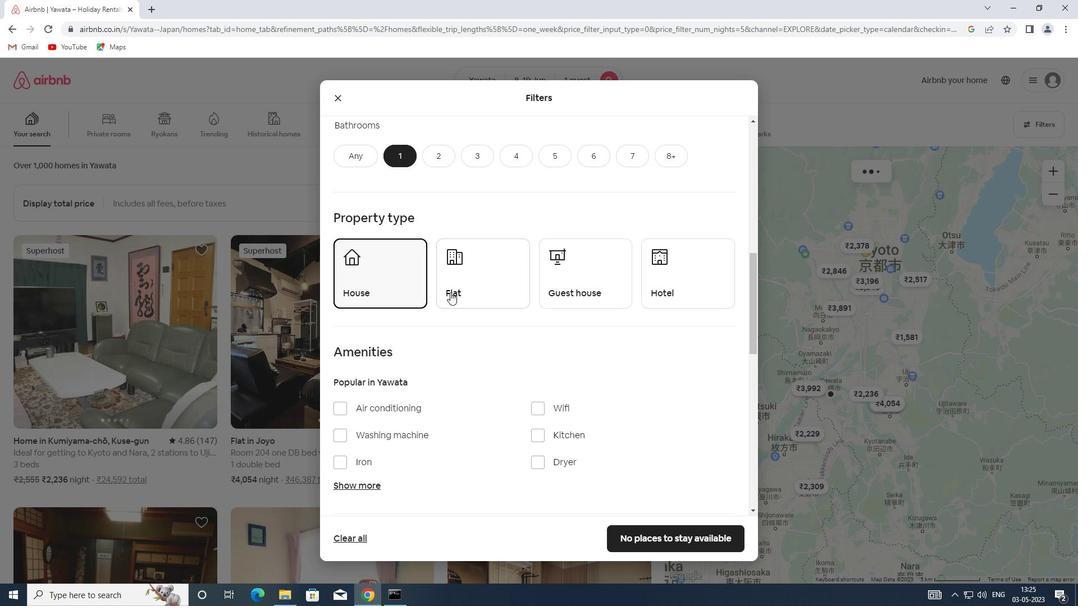 
Action: Mouse moved to (583, 287)
Screenshot: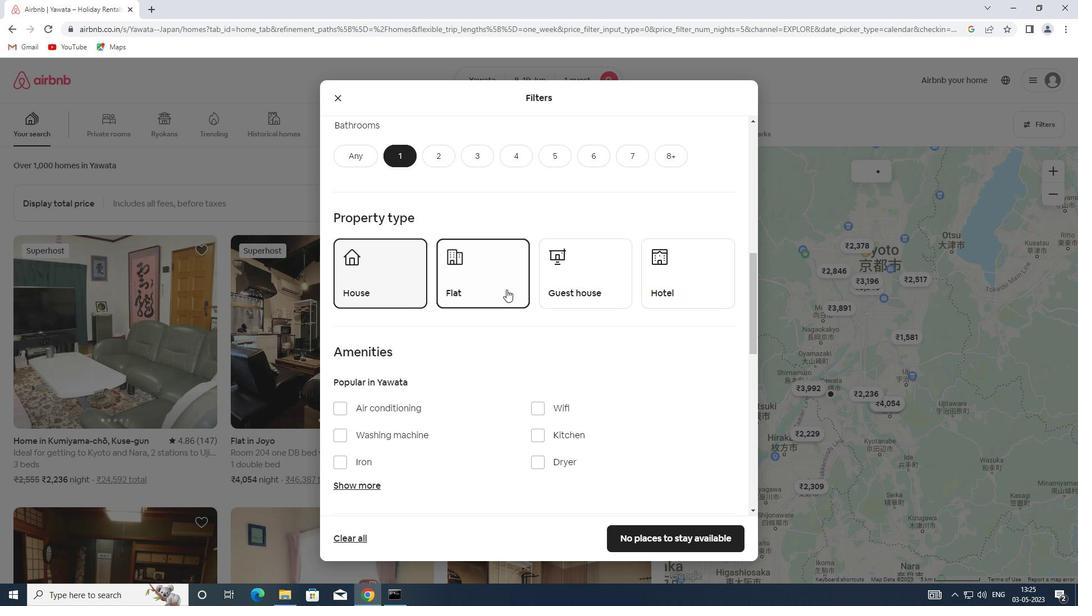 
Action: Mouse pressed left at (583, 287)
Screenshot: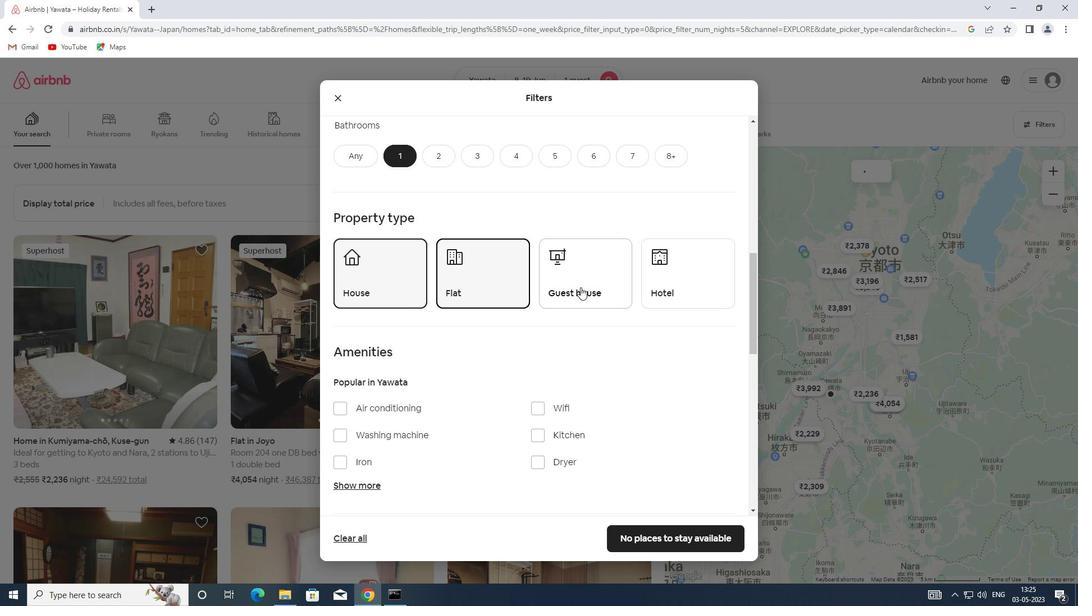 
Action: Mouse moved to (678, 294)
Screenshot: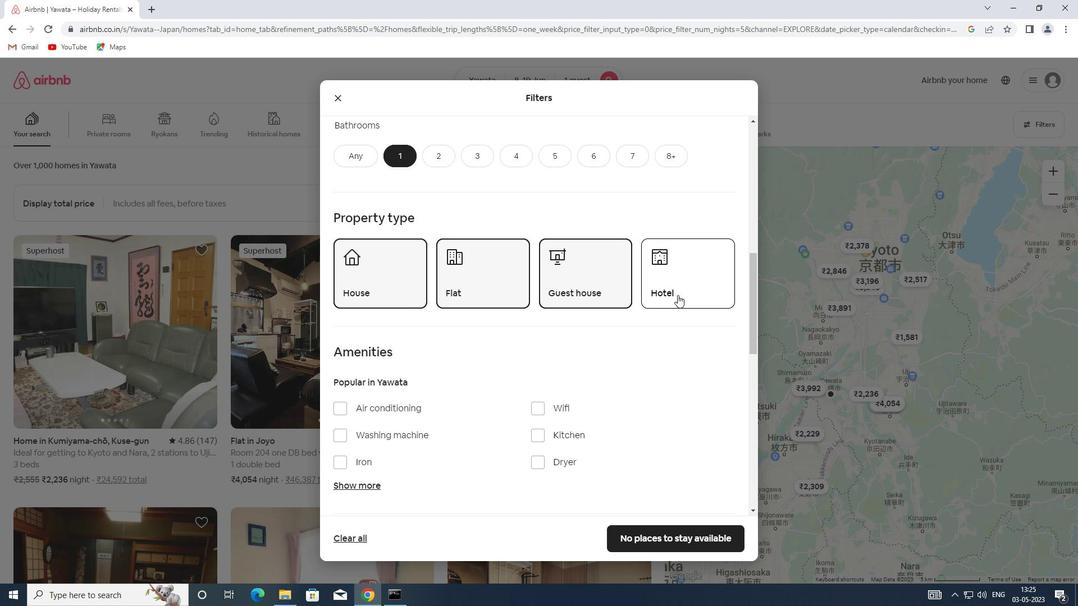 
Action: Mouse pressed left at (678, 294)
Screenshot: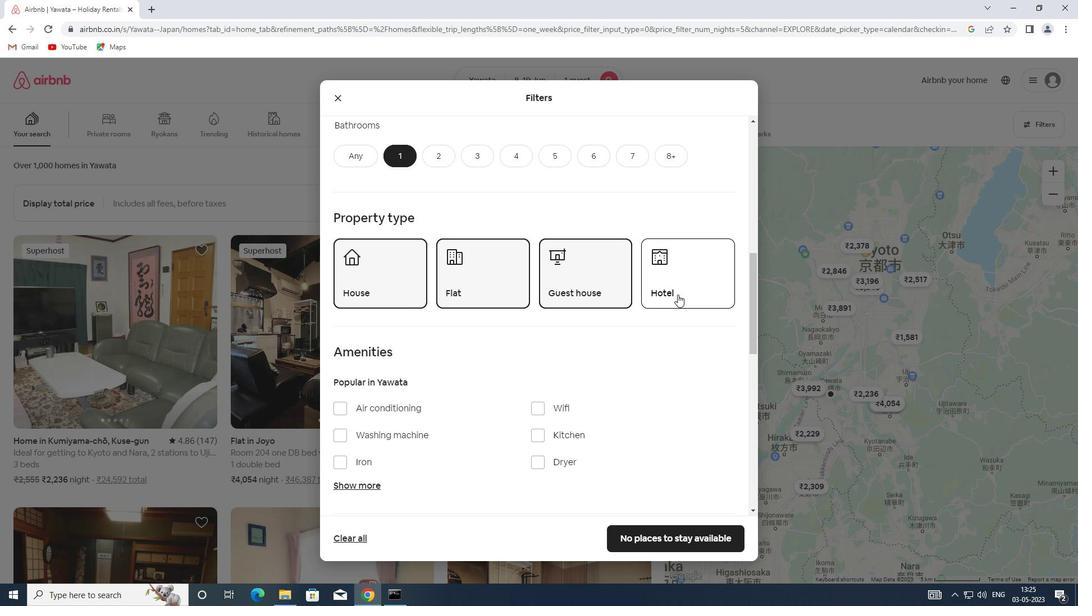 
Action: Mouse moved to (541, 305)
Screenshot: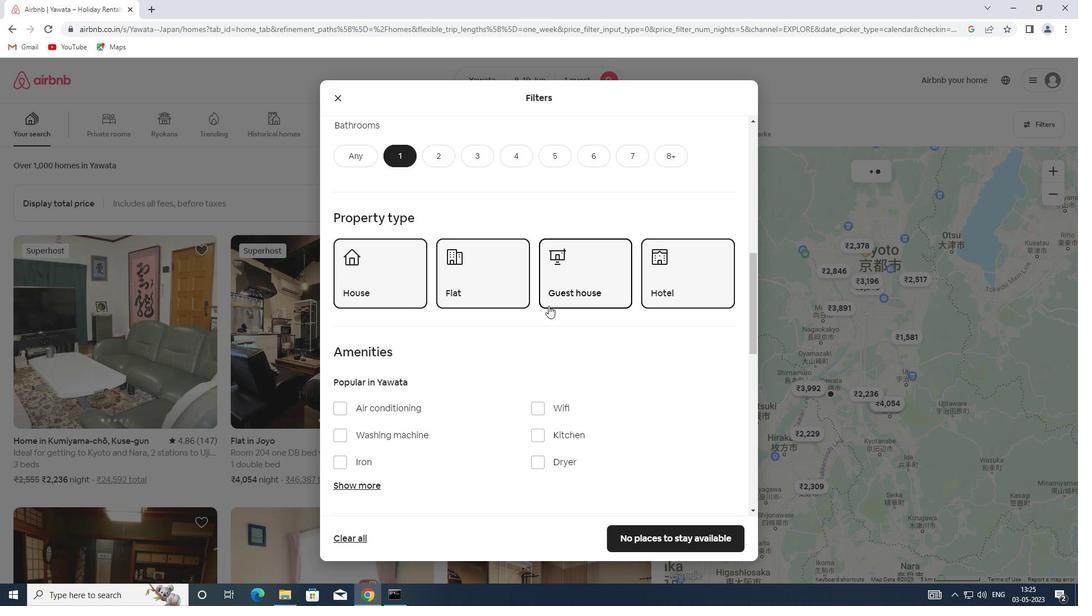 
Action: Mouse scrolled (541, 305) with delta (0, 0)
Screenshot: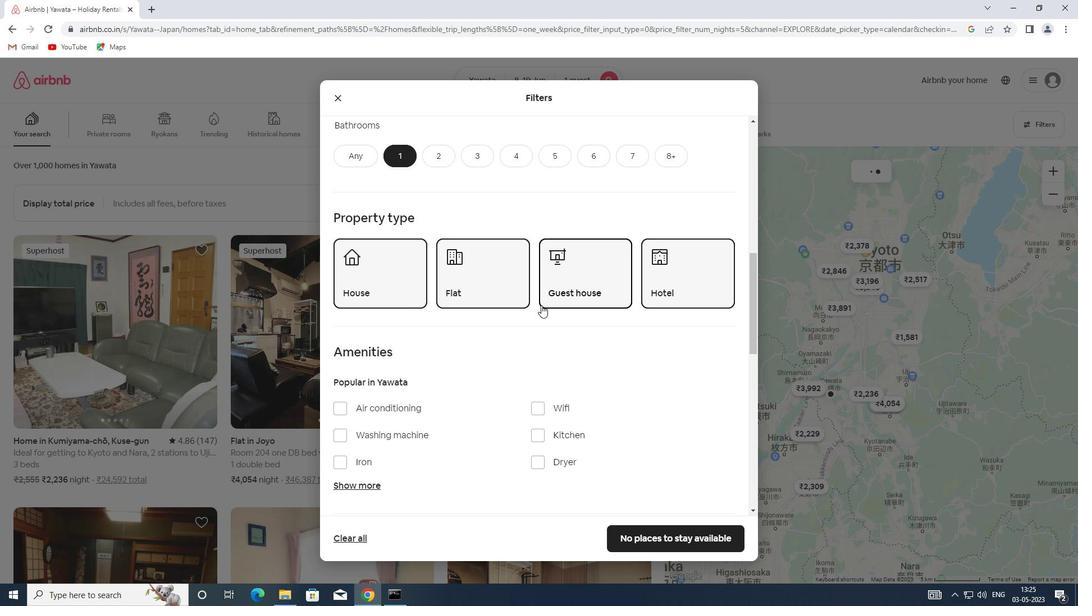 
Action: Mouse scrolled (541, 305) with delta (0, 0)
Screenshot: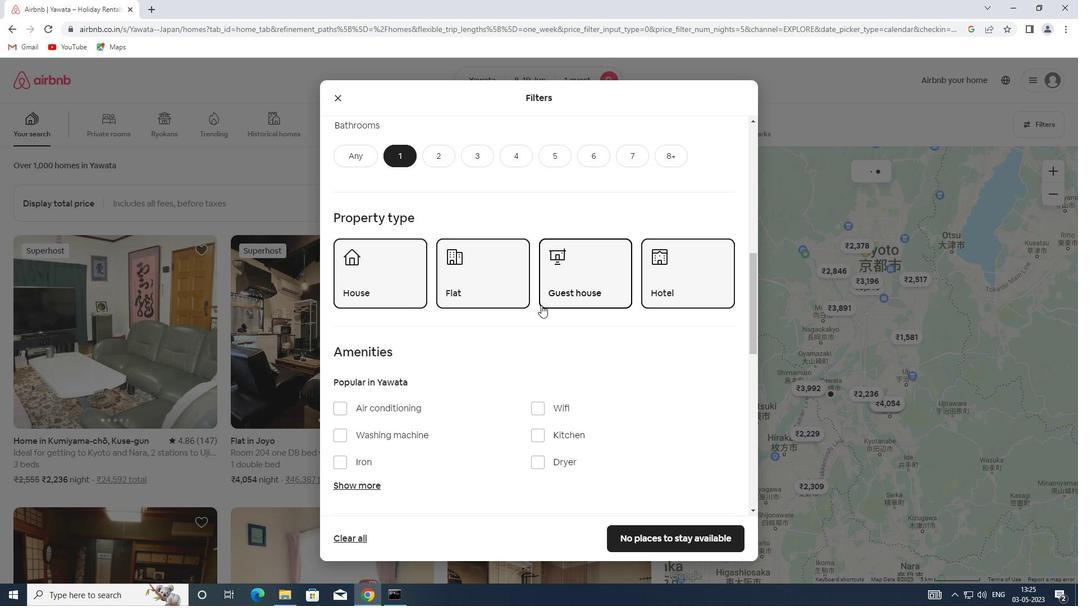 
Action: Mouse scrolled (541, 305) with delta (0, 0)
Screenshot: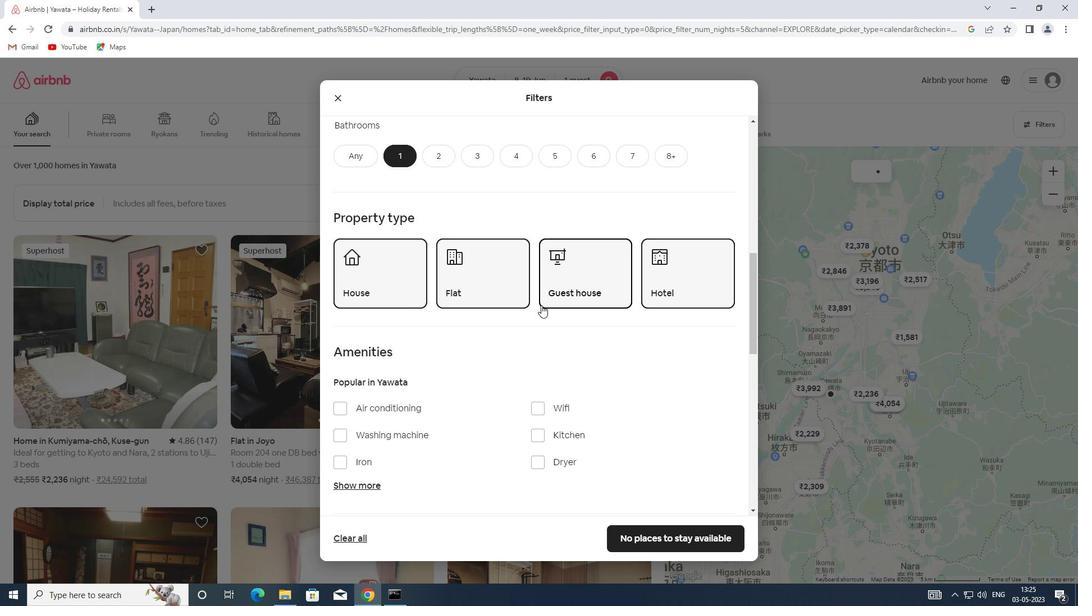 
Action: Mouse moved to (373, 269)
Screenshot: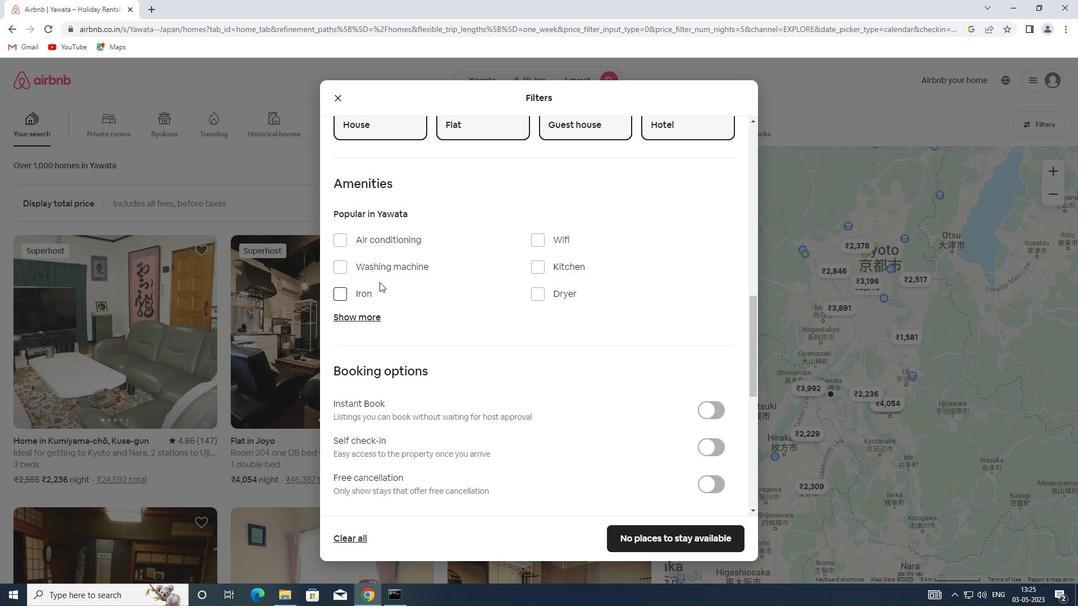 
Action: Mouse pressed left at (373, 269)
Screenshot: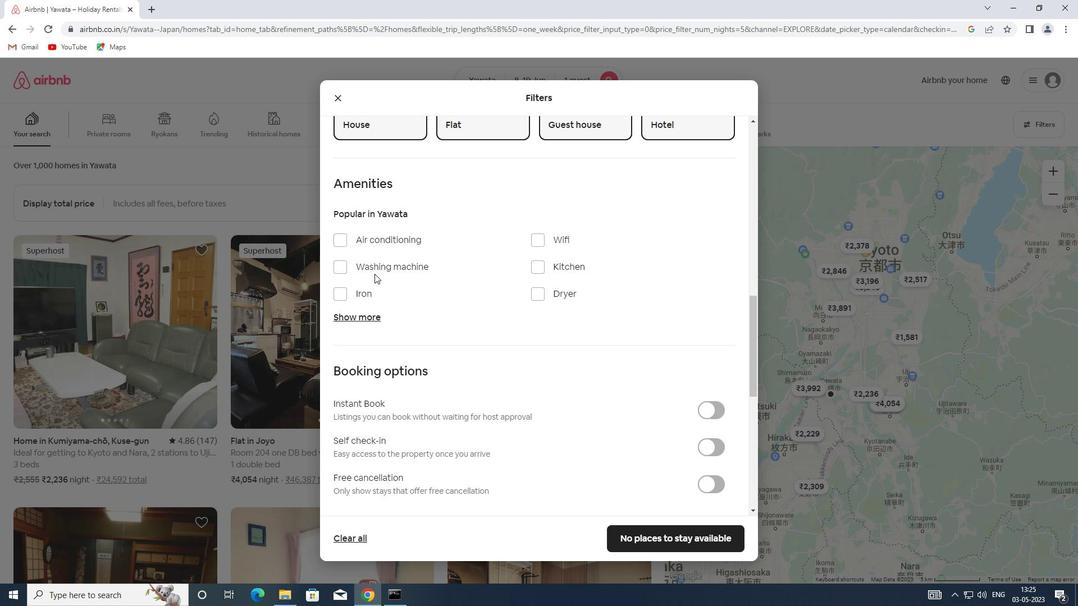 
Action: Mouse moved to (391, 287)
Screenshot: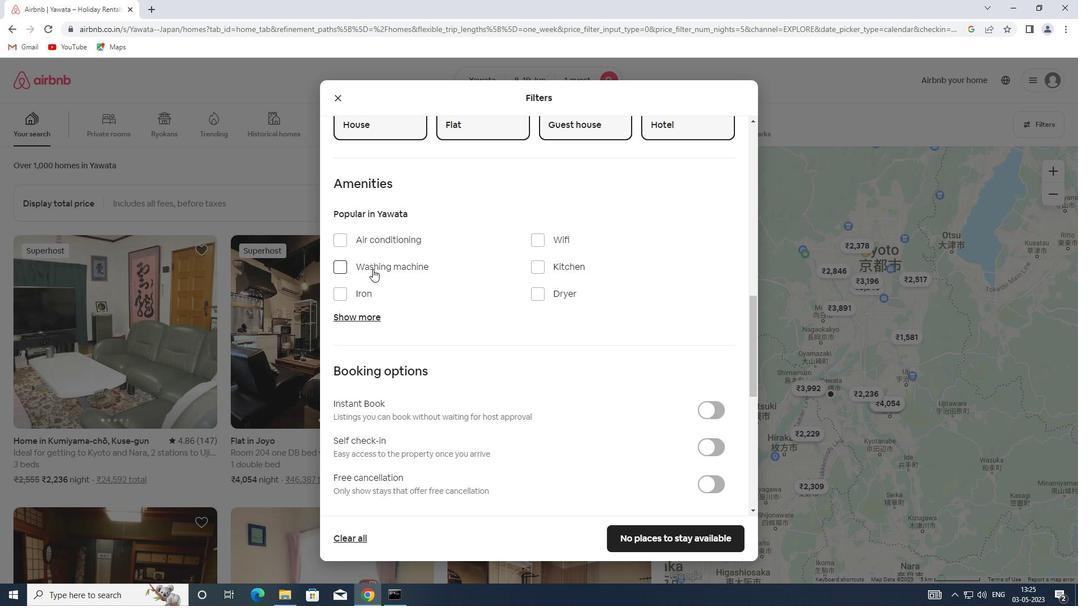 
Action: Mouse scrolled (391, 287) with delta (0, 0)
Screenshot: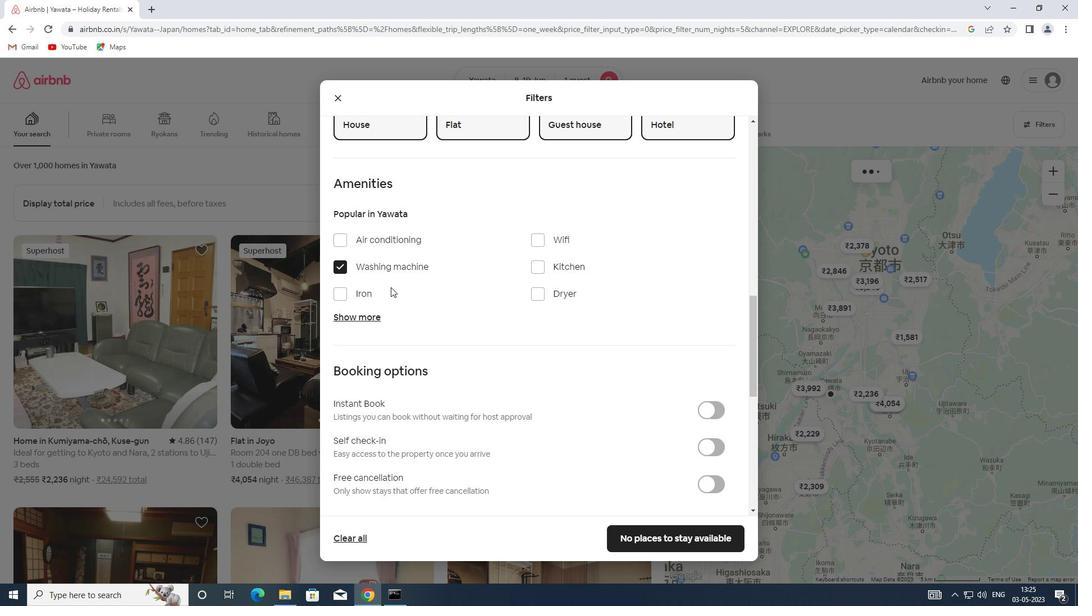 
Action: Mouse moved to (392, 287)
Screenshot: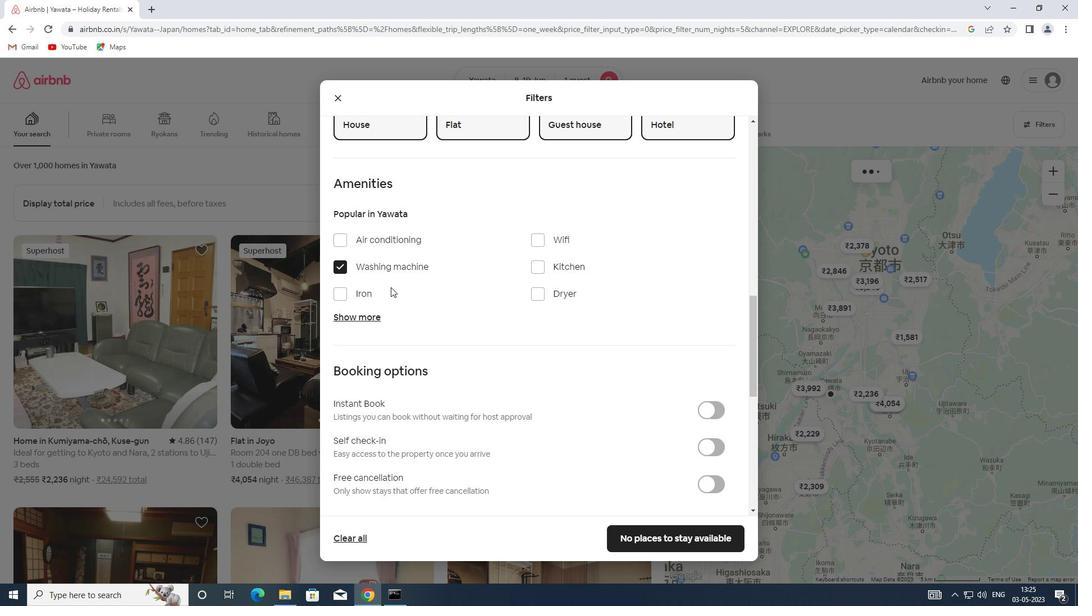
Action: Mouse scrolled (392, 287) with delta (0, 0)
Screenshot: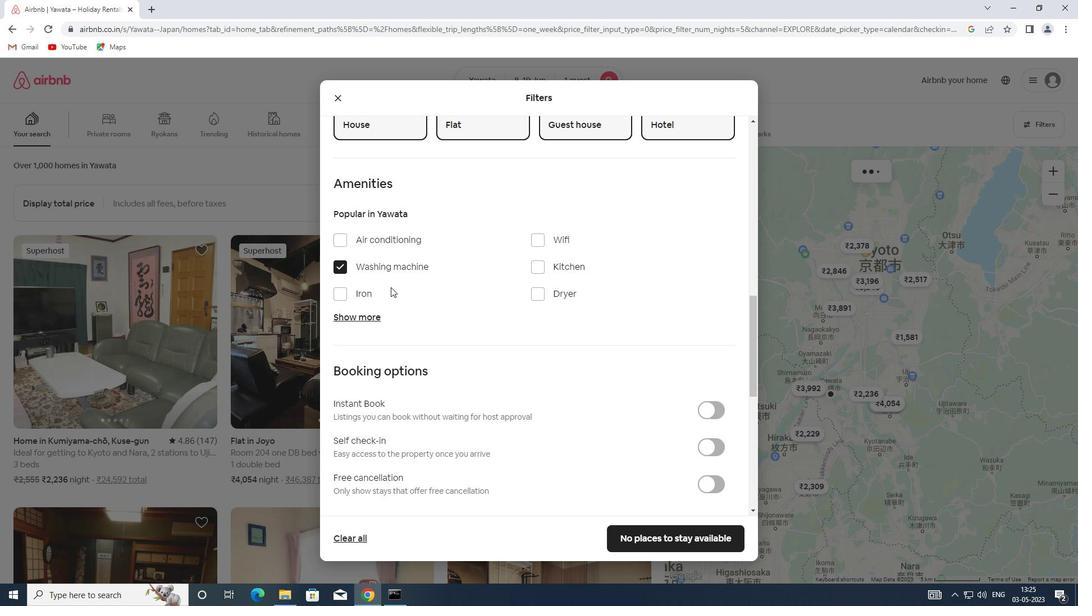 
Action: Mouse moved to (393, 290)
Screenshot: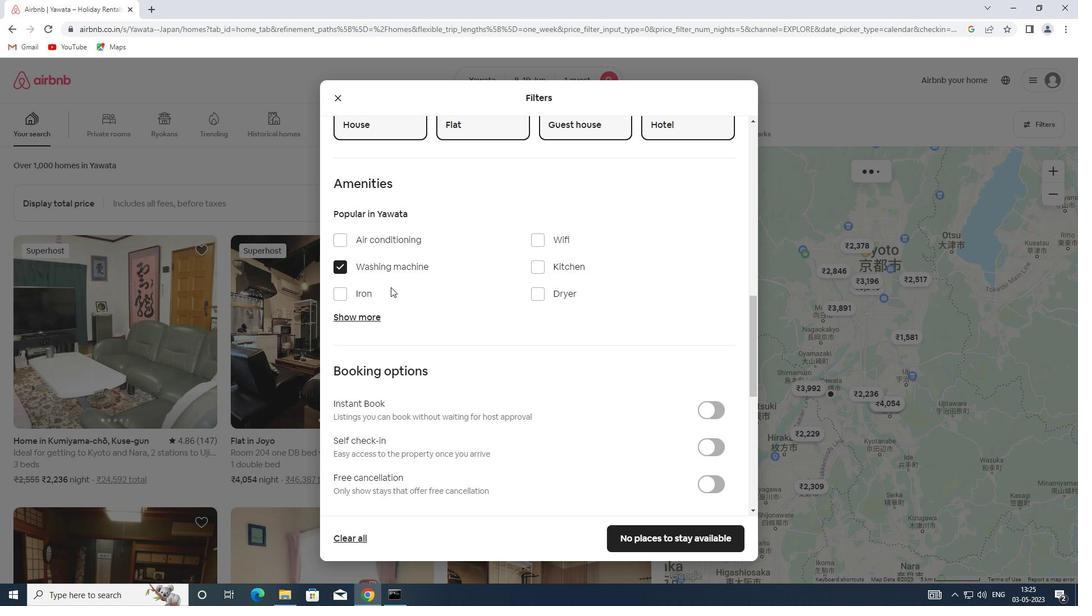 
Action: Mouse scrolled (393, 289) with delta (0, 0)
Screenshot: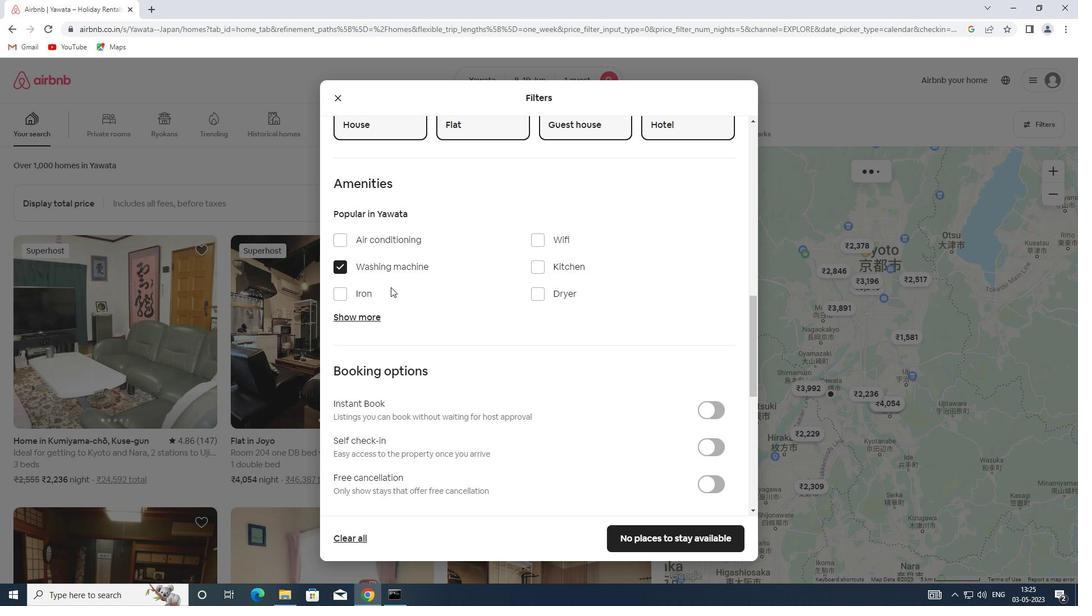 
Action: Mouse moved to (703, 282)
Screenshot: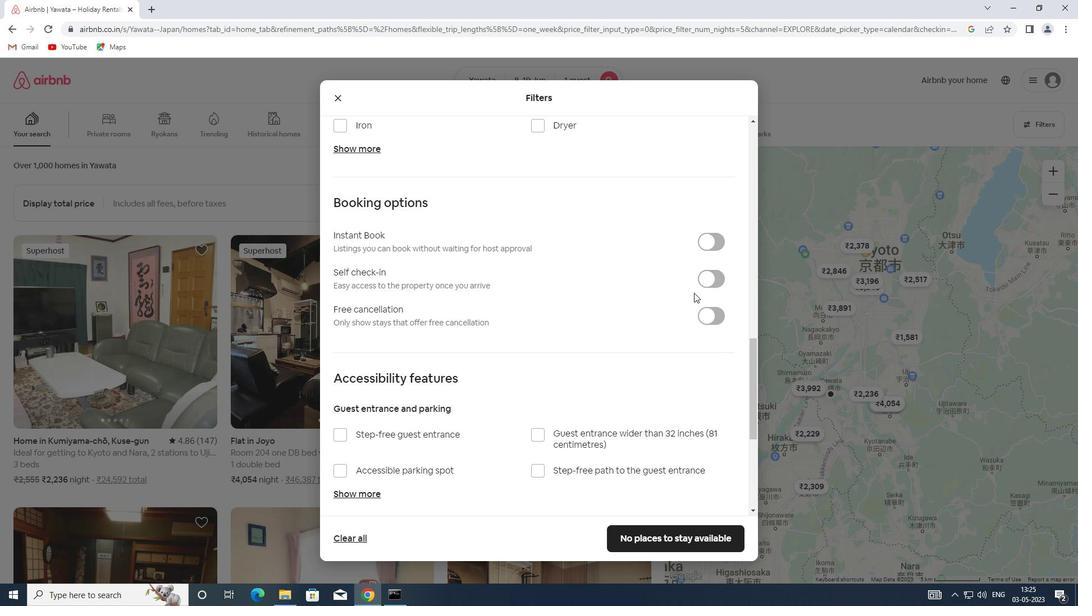 
Action: Mouse pressed left at (703, 282)
Screenshot: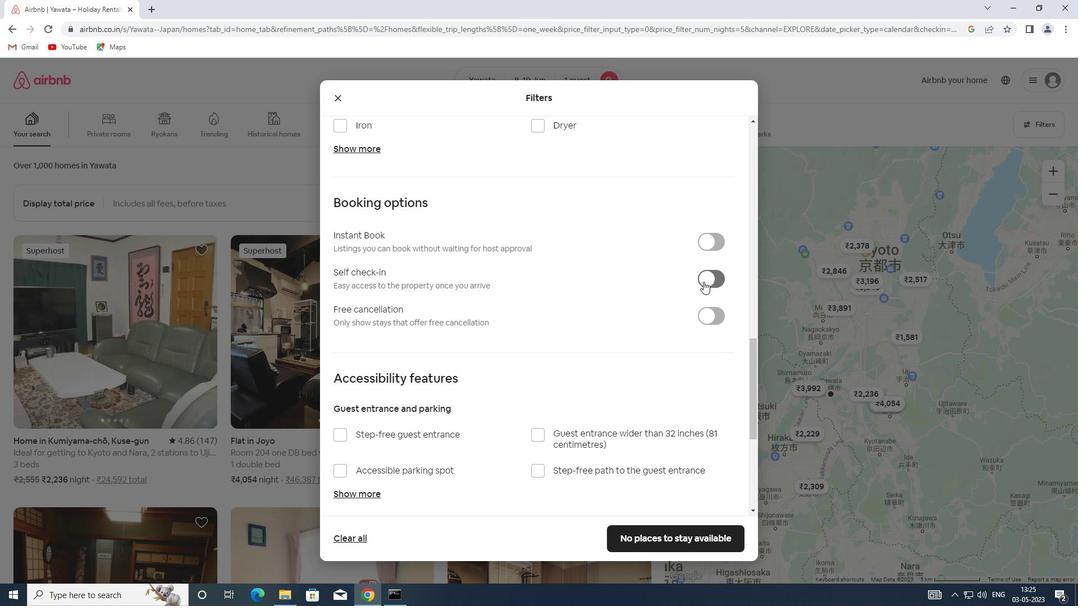 
Action: Mouse moved to (431, 311)
Screenshot: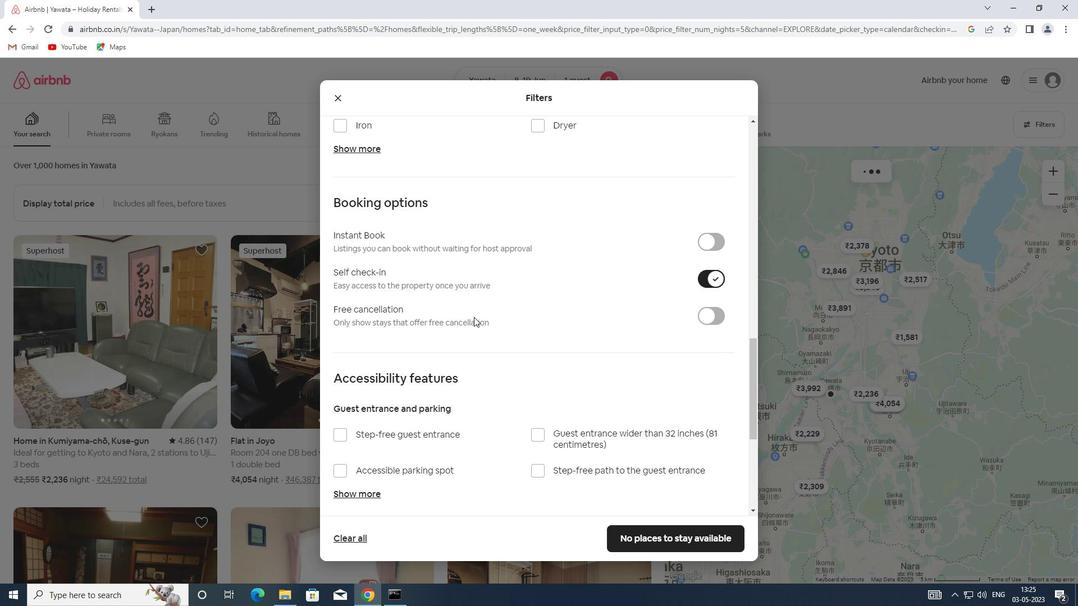 
Action: Mouse scrolled (431, 310) with delta (0, 0)
Screenshot: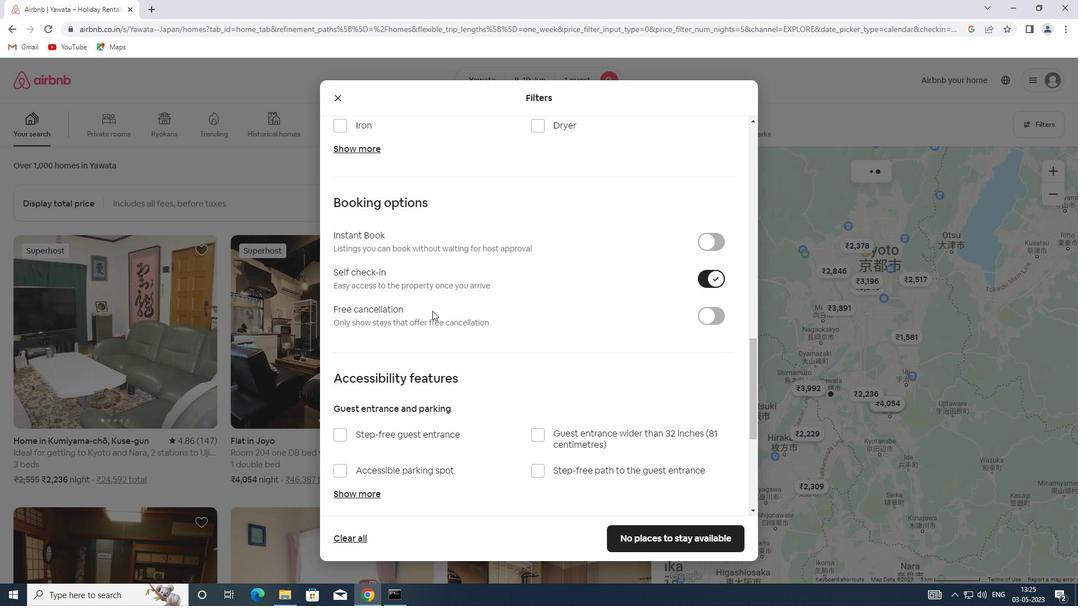 
Action: Mouse scrolled (431, 310) with delta (0, 0)
Screenshot: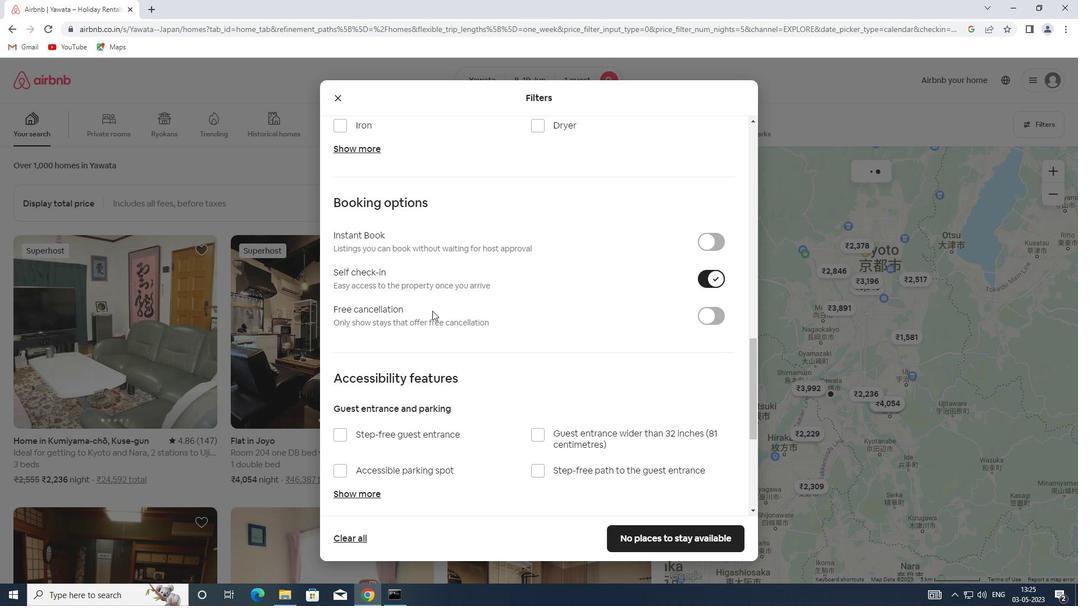 
Action: Mouse scrolled (431, 310) with delta (0, 0)
Screenshot: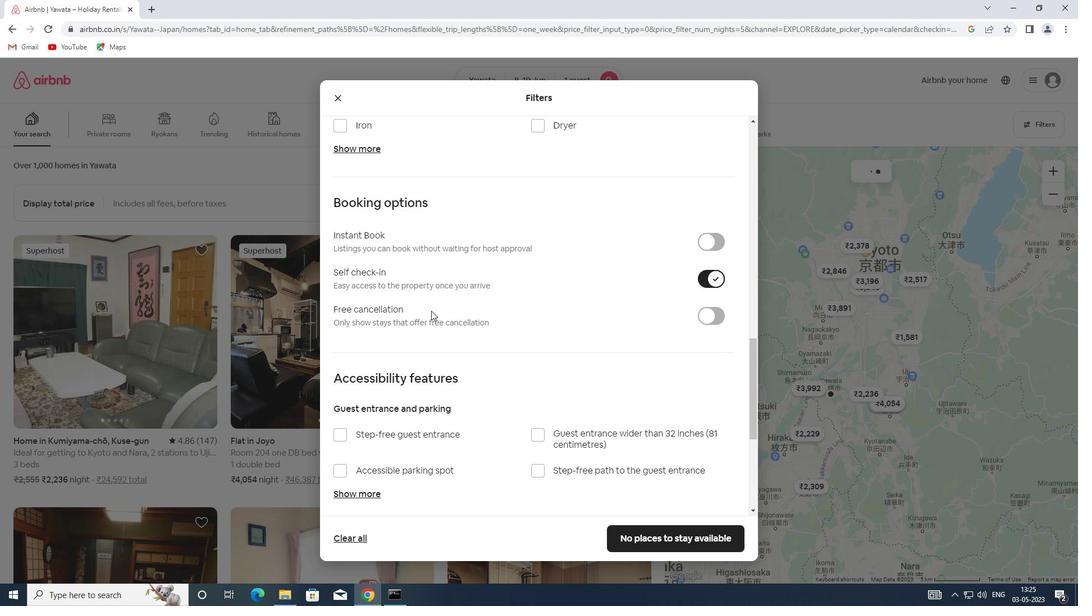 
Action: Mouse scrolled (431, 310) with delta (0, 0)
Screenshot: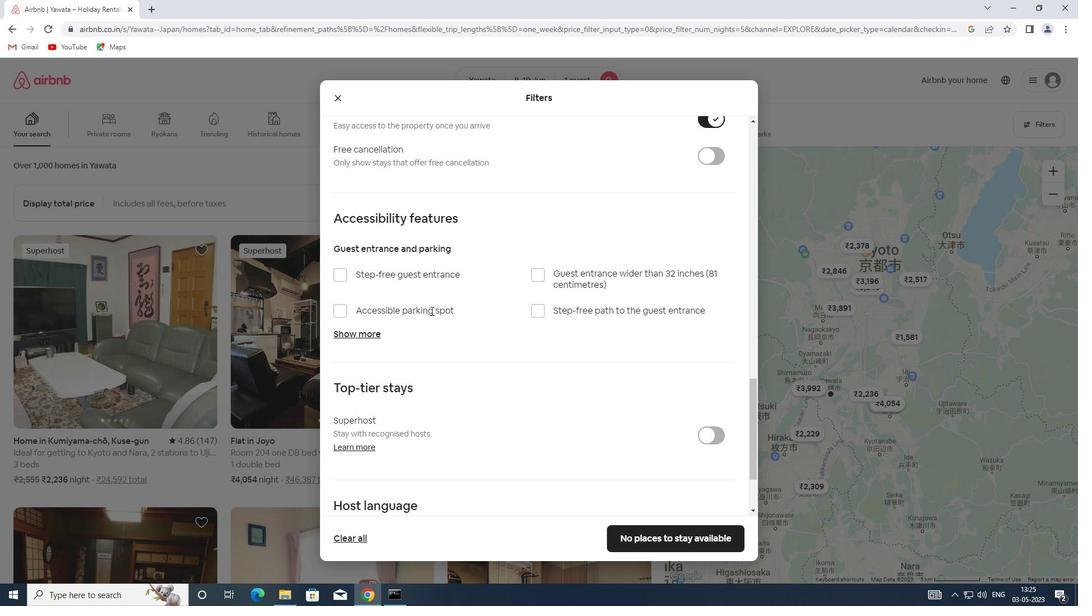 
Action: Mouse scrolled (431, 310) with delta (0, 0)
Screenshot: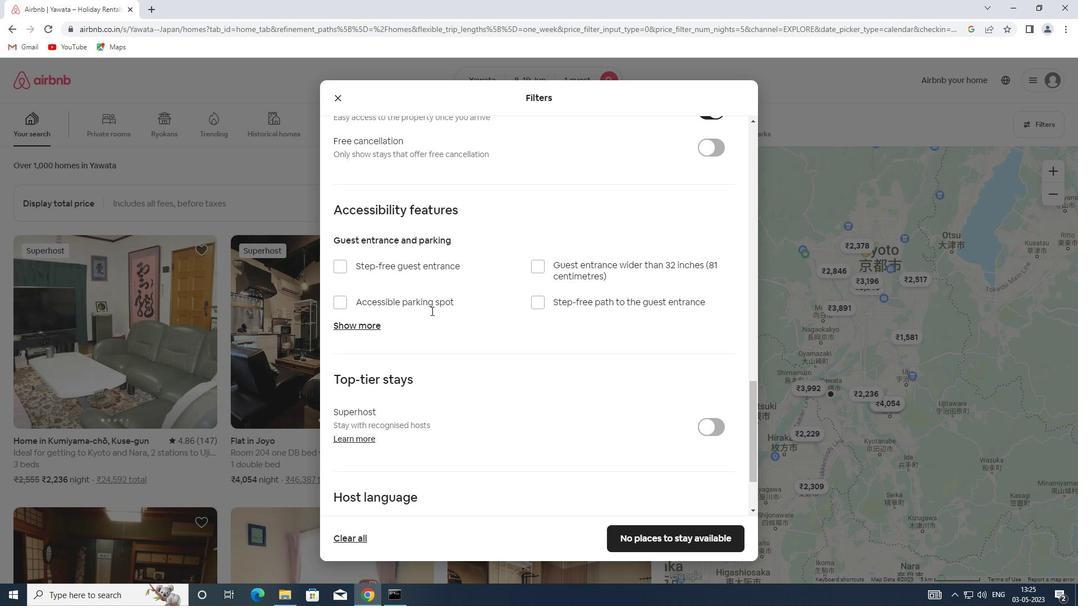 
Action: Mouse moved to (361, 430)
Screenshot: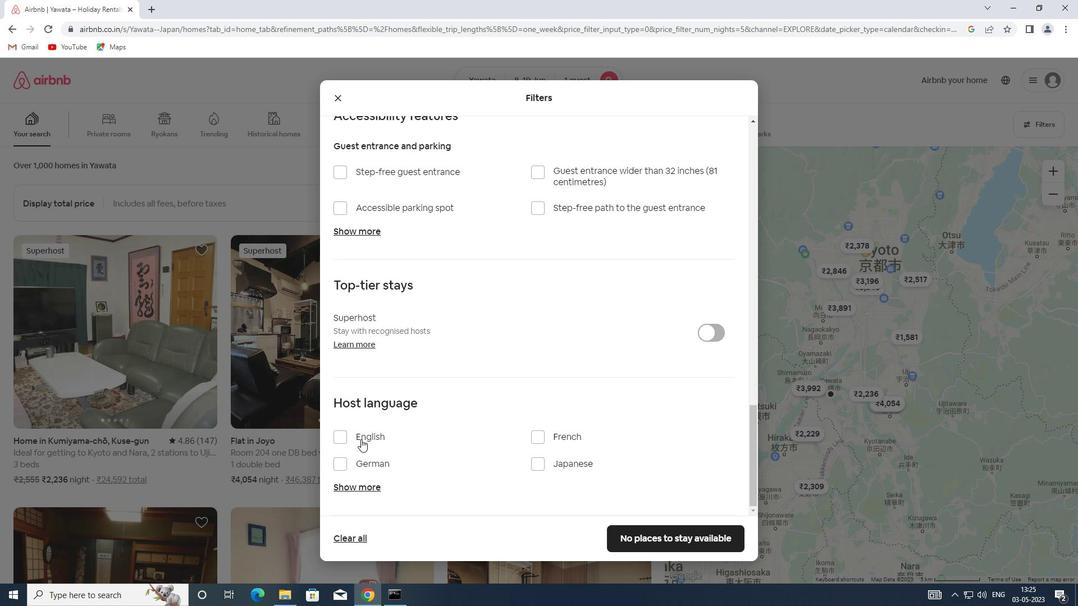 
Action: Mouse pressed left at (361, 430)
Screenshot: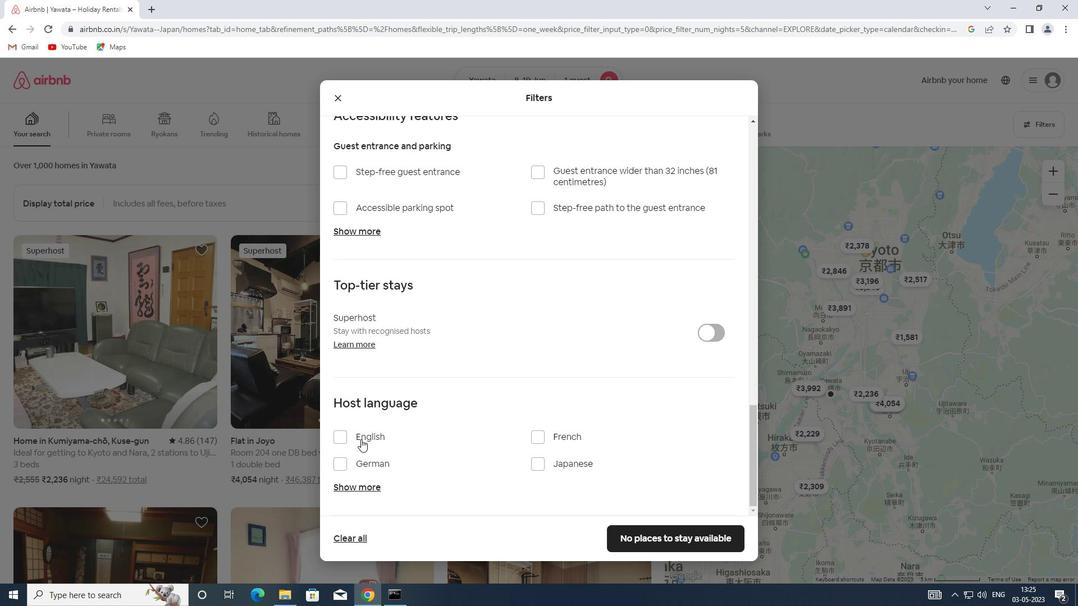 
Action: Mouse moved to (380, 441)
Screenshot: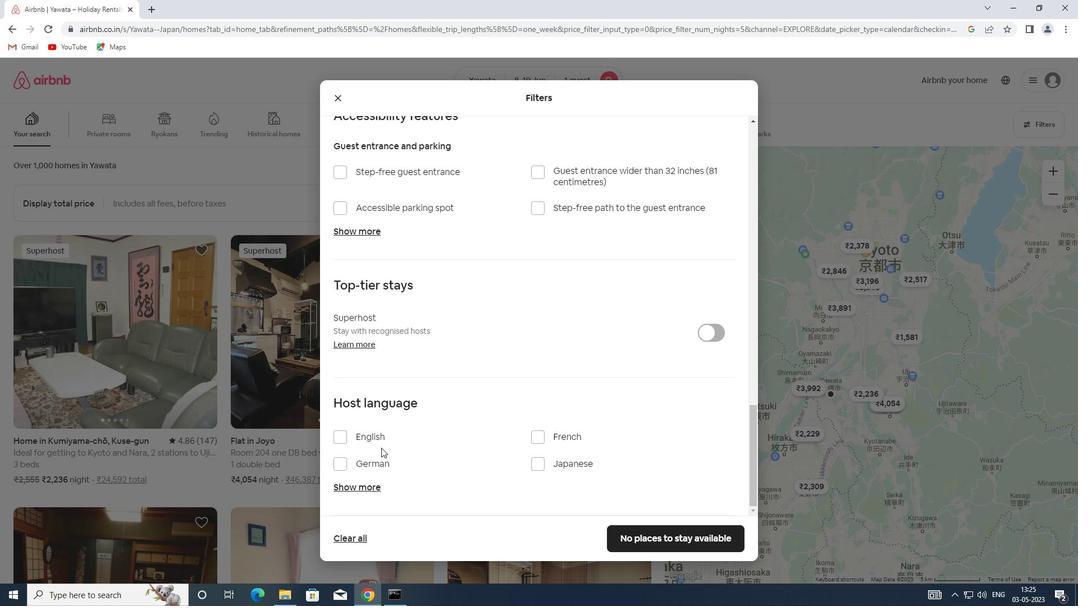 
Action: Mouse pressed left at (380, 441)
Screenshot: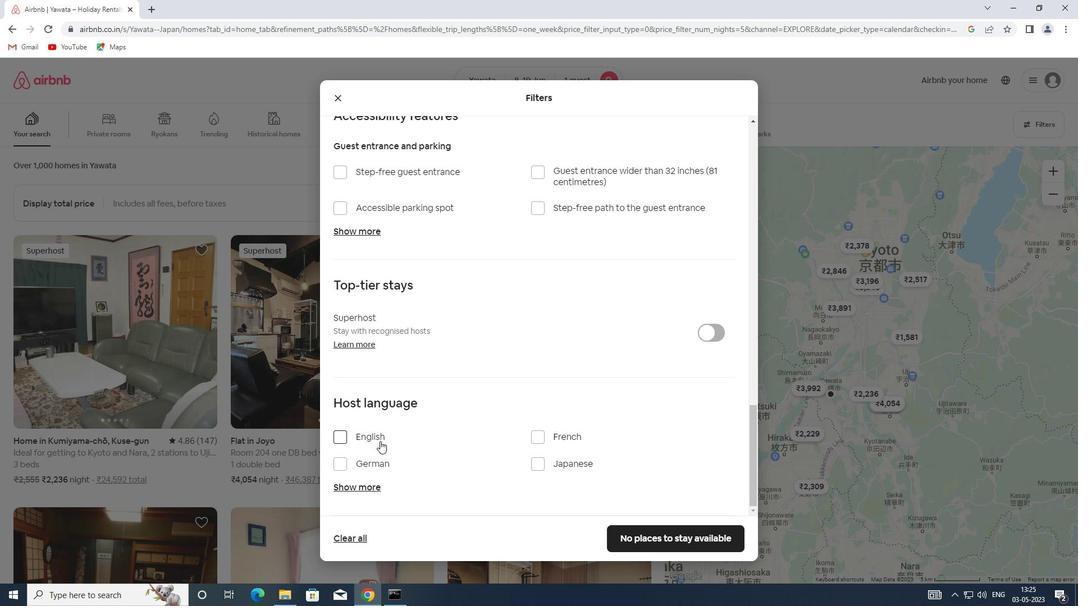 
Action: Mouse moved to (626, 530)
Screenshot: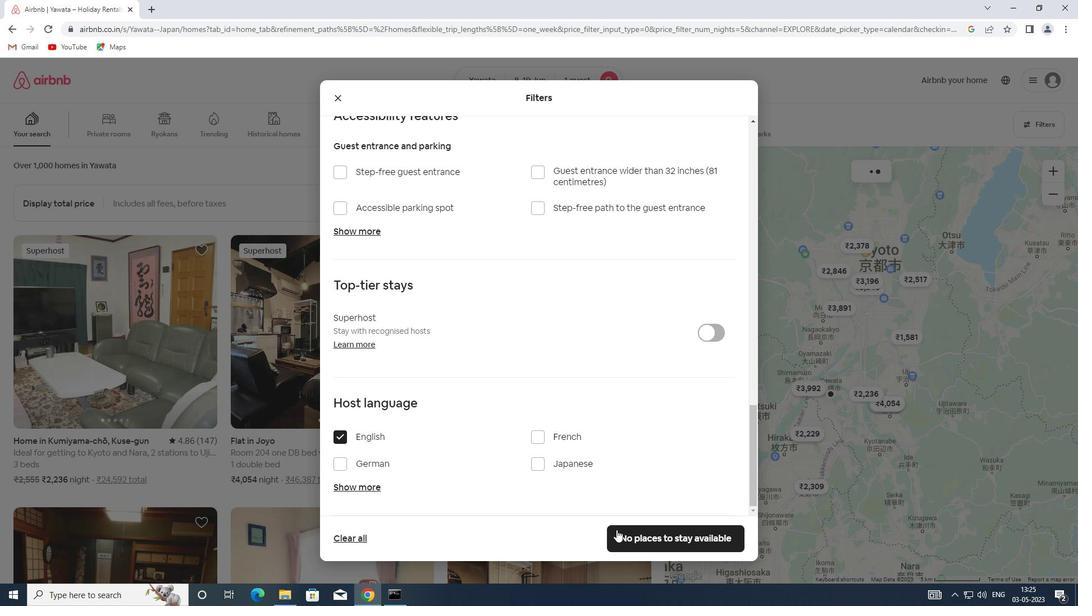 
Action: Mouse pressed left at (626, 530)
Screenshot: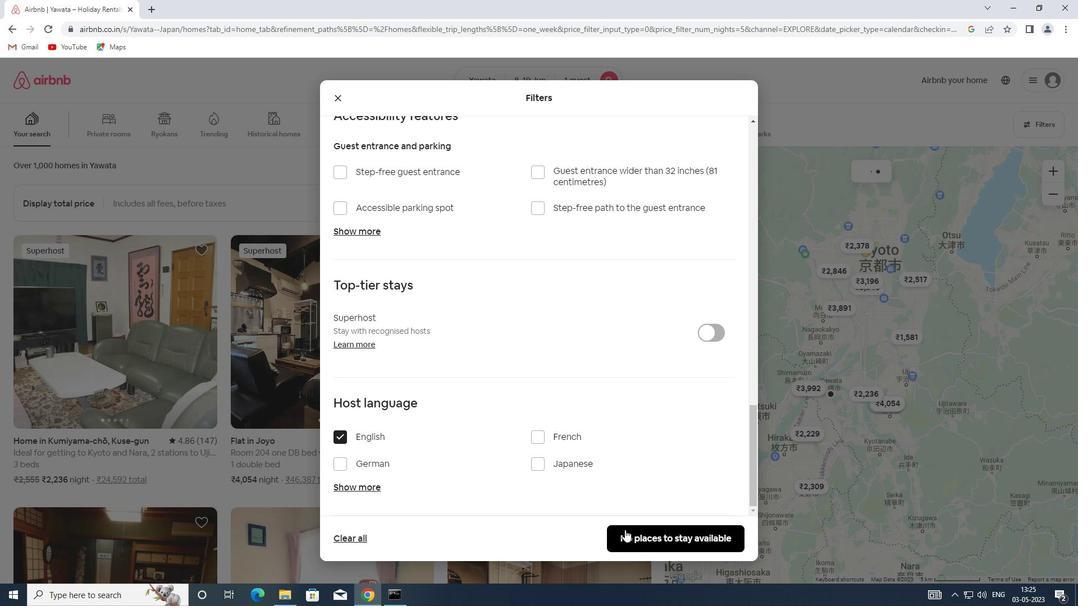 
Action: Mouse moved to (627, 530)
Screenshot: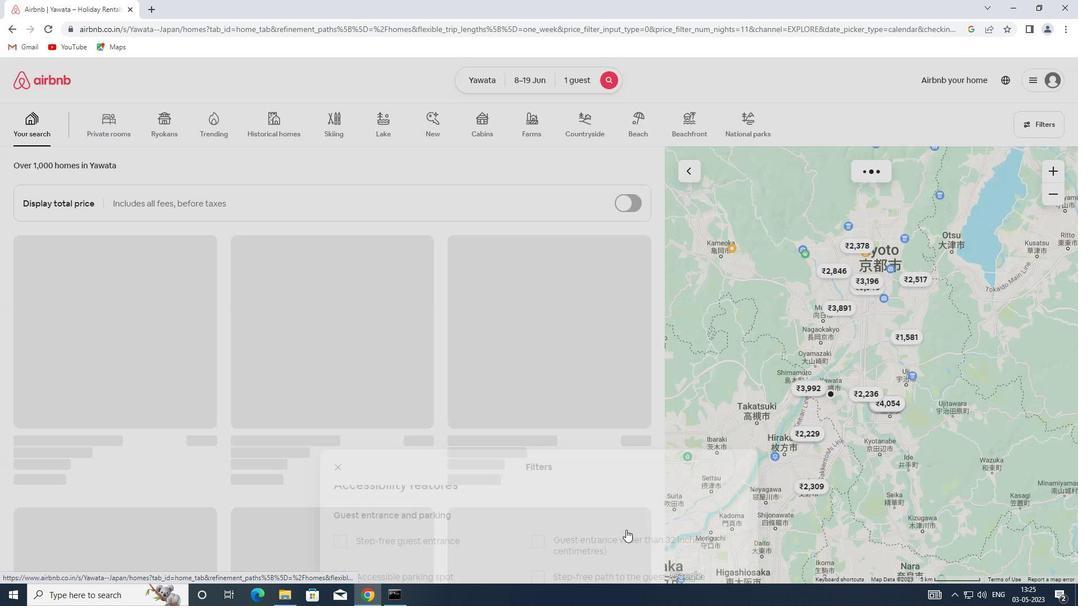 
